 Task: Look for space in Dededo Village, Guam from 2nd September, 2023 to 10th September, 2023 for 1 adult in price range Rs.5000 to Rs.16000. Place can be private room with 1  bedroom having 1 bed and 1 bathroom. Property type can be house, flat, guest house, hotel. Booking option can be shelf check-in. Required host language is English.
Action: Mouse moved to (403, 66)
Screenshot: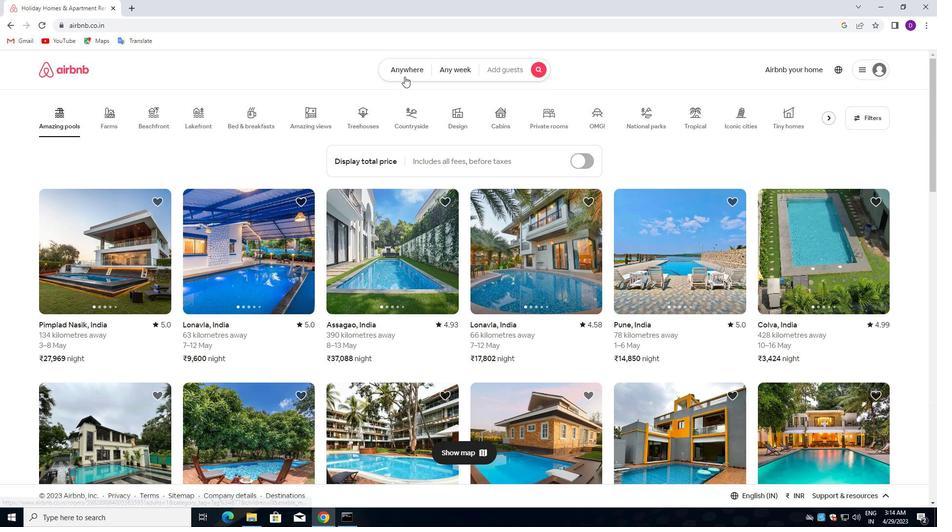 
Action: Mouse pressed left at (403, 66)
Screenshot: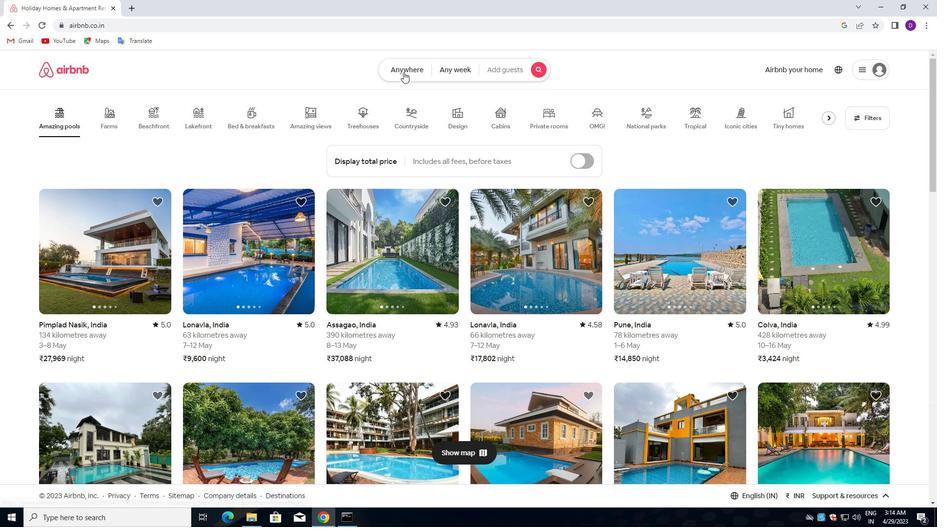 
Action: Mouse moved to (304, 113)
Screenshot: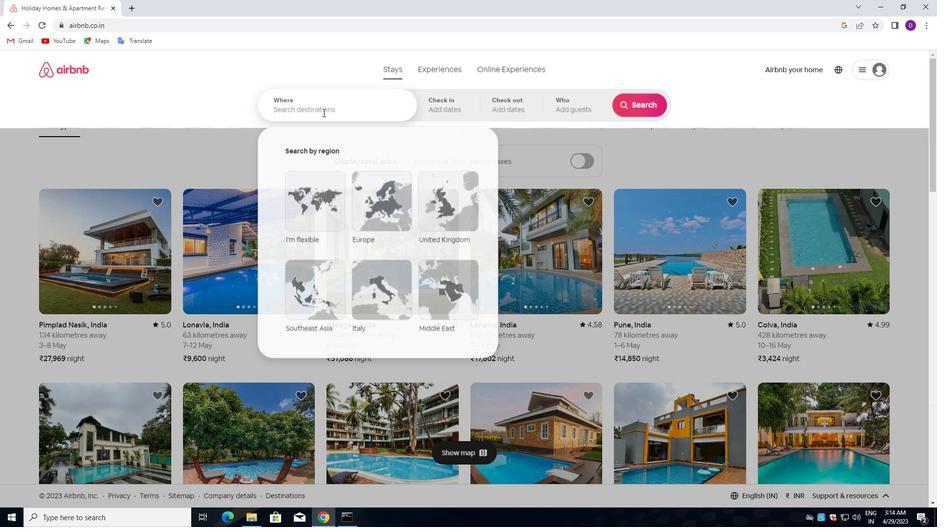 
Action: Mouse pressed left at (304, 113)
Screenshot: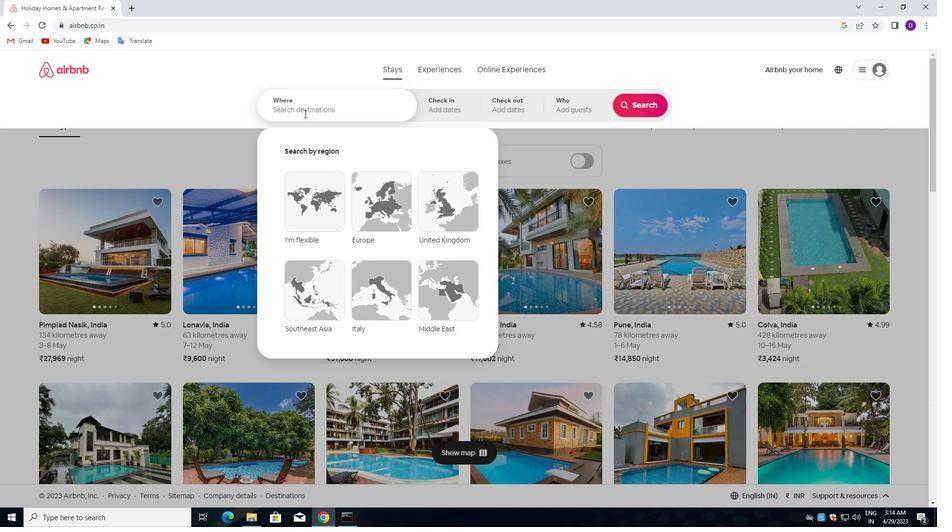 
Action: Key pressed <Key.shift><Key.shift><Key.shift>DEDEDO<Key.space><Key.shift>VILLAGW<Key.backspace>E,<Key.space><Key.shift>GUAM<Key.enter>
Screenshot: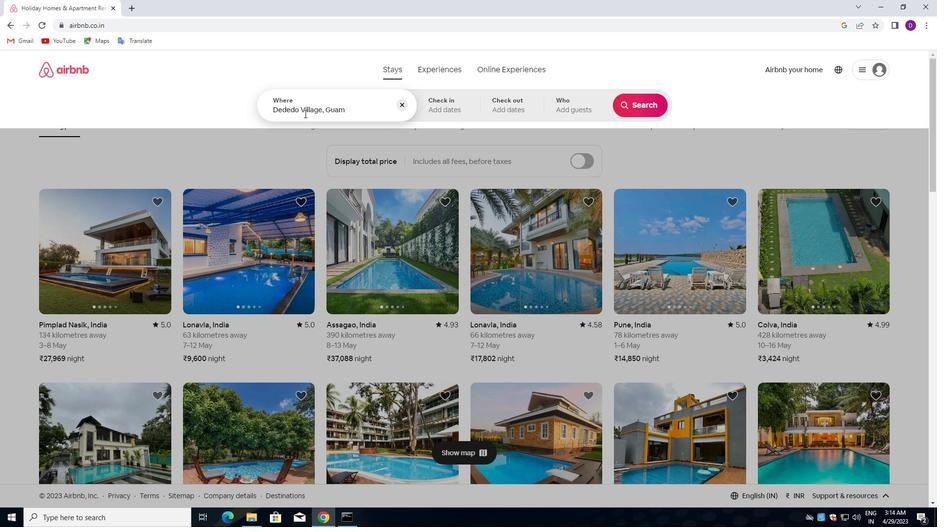 
Action: Mouse moved to (634, 181)
Screenshot: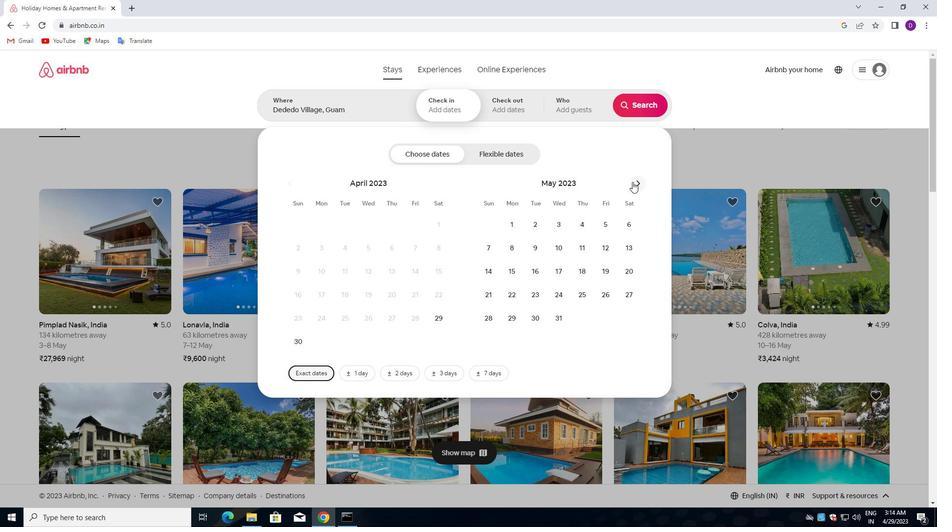 
Action: Mouse pressed left at (634, 181)
Screenshot: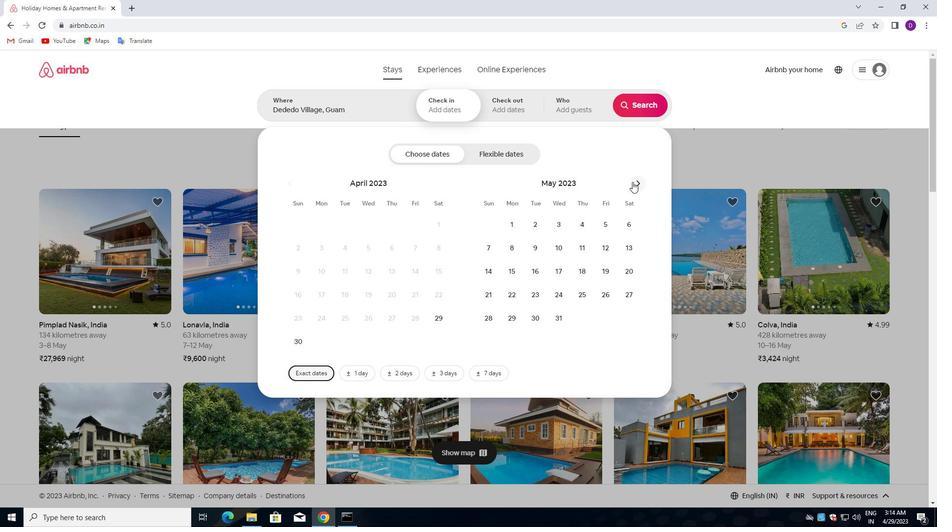 
Action: Mouse pressed left at (634, 181)
Screenshot: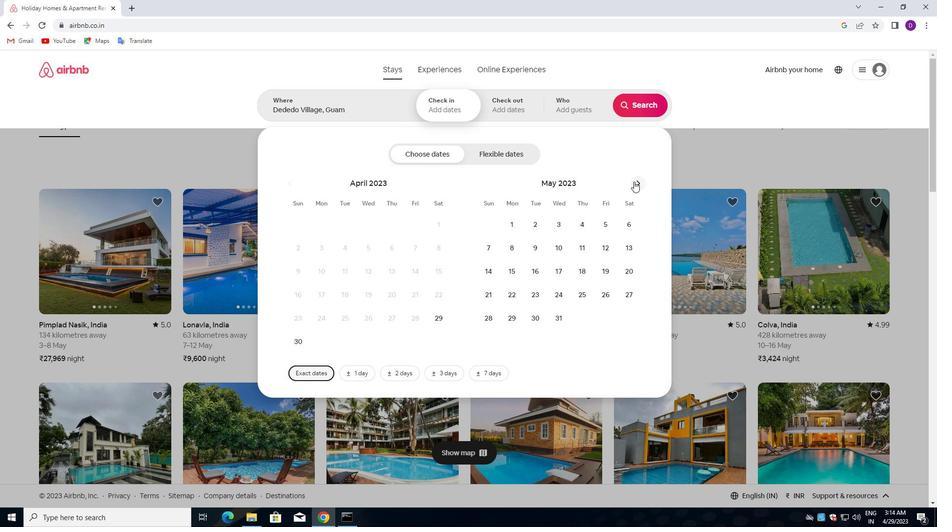 
Action: Mouse pressed left at (634, 181)
Screenshot: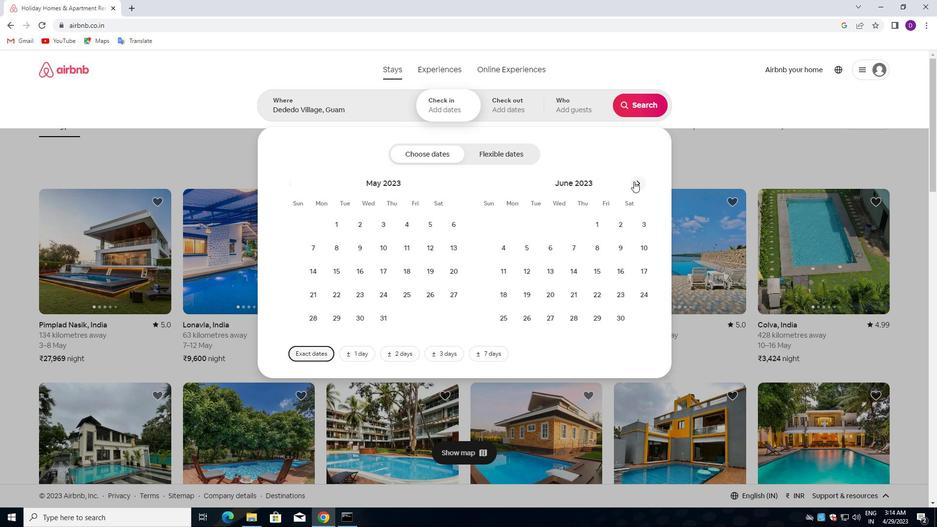 
Action: Mouse pressed left at (634, 181)
Screenshot: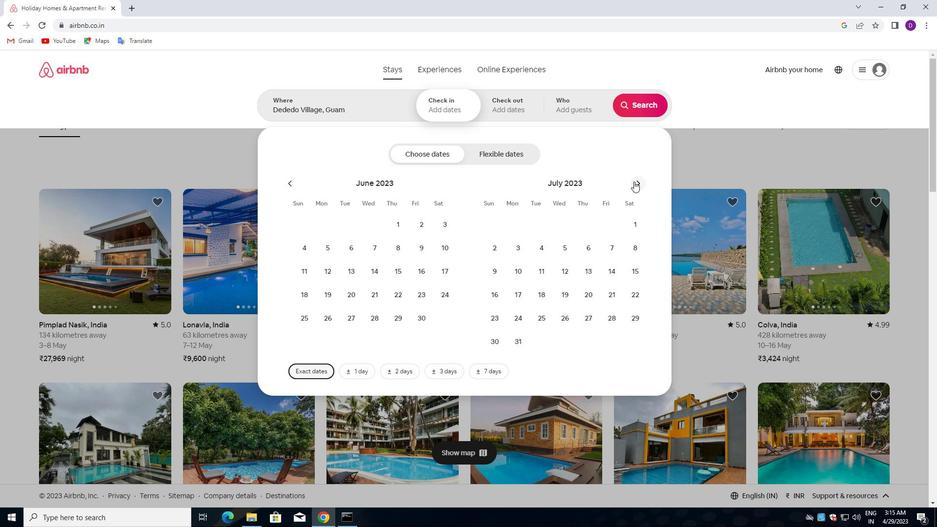 
Action: Mouse pressed left at (634, 181)
Screenshot: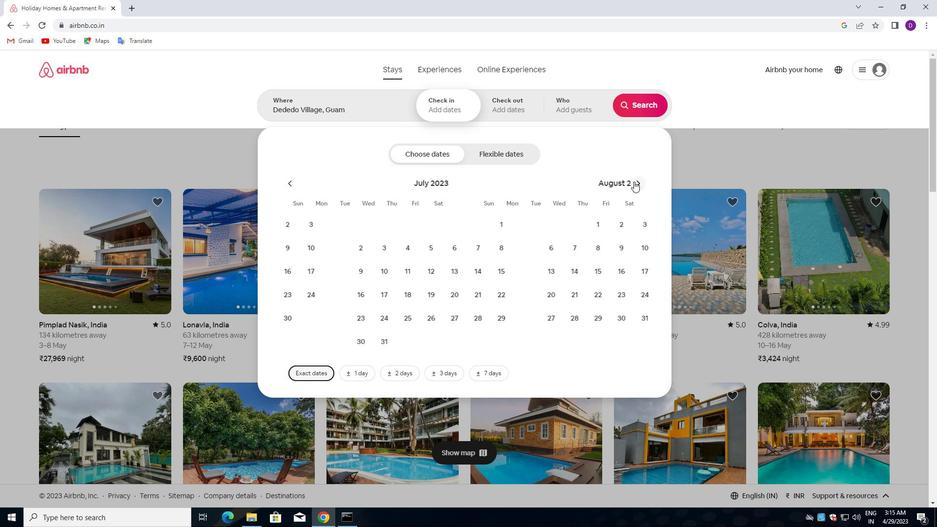 
Action: Mouse moved to (629, 219)
Screenshot: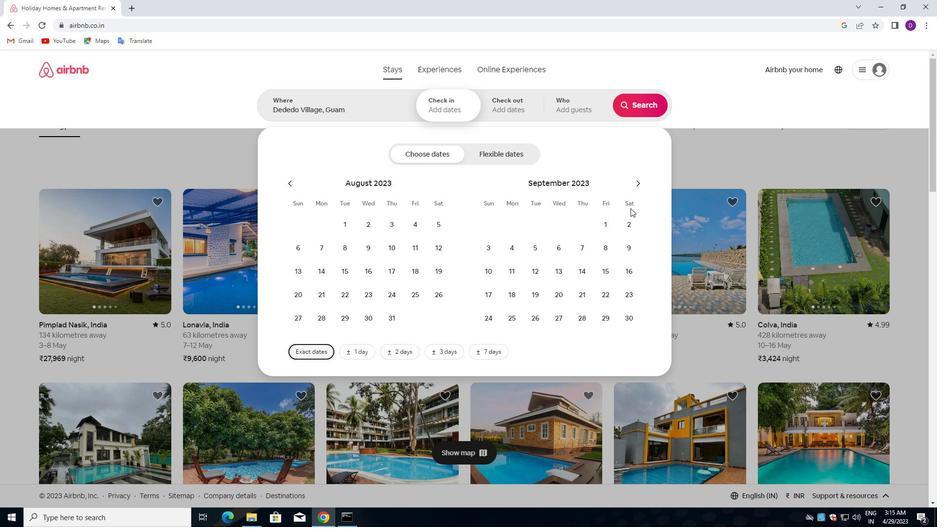 
Action: Mouse pressed left at (629, 219)
Screenshot: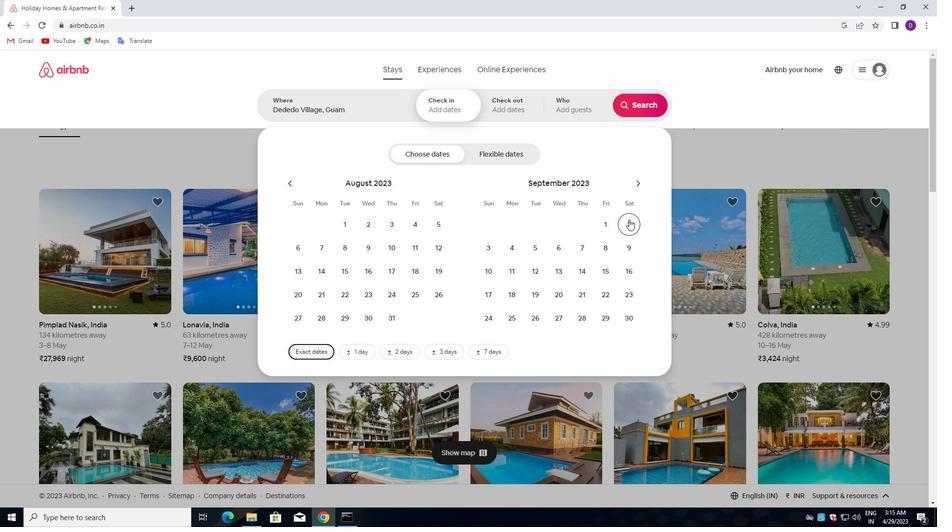 
Action: Mouse moved to (493, 273)
Screenshot: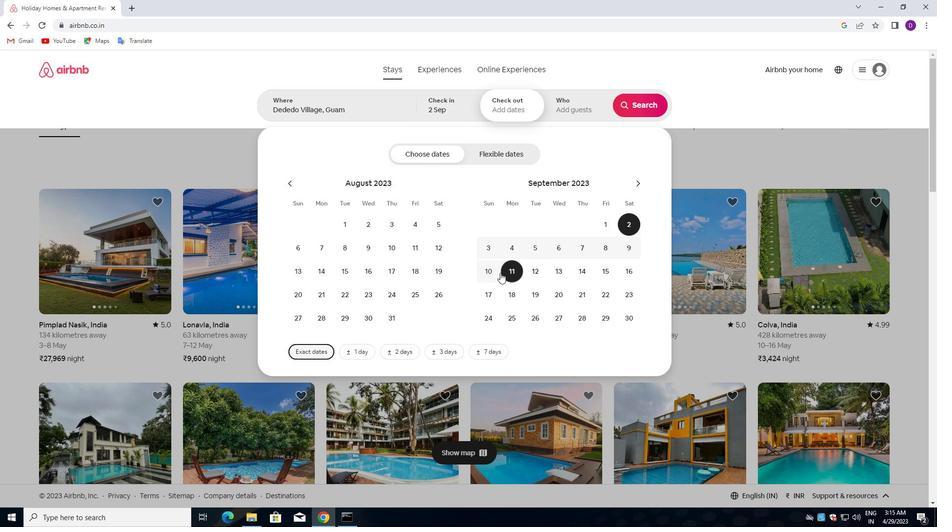 
Action: Mouse pressed left at (493, 273)
Screenshot: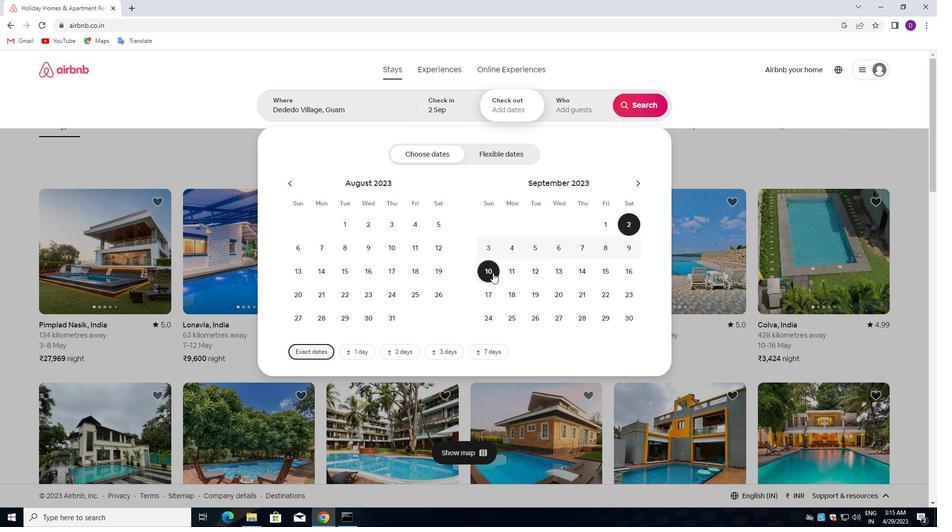 
Action: Mouse moved to (568, 108)
Screenshot: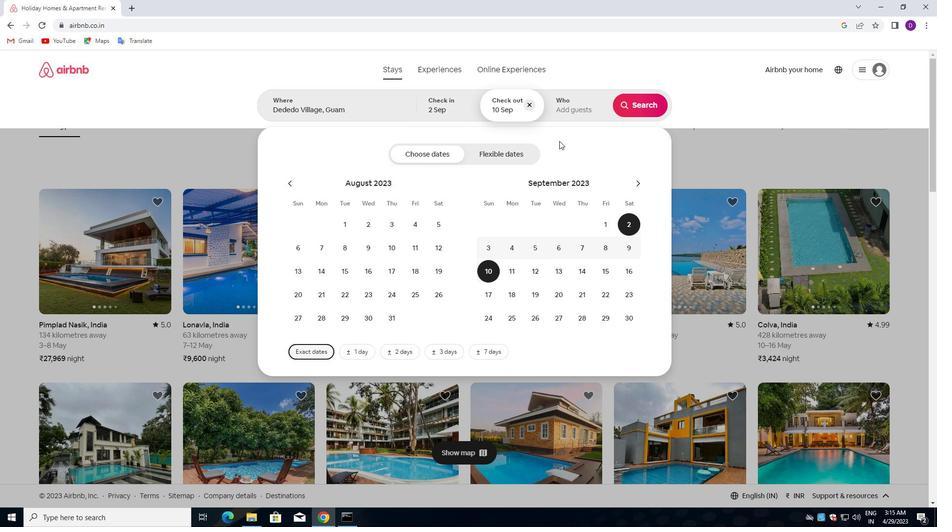
Action: Mouse pressed left at (568, 108)
Screenshot: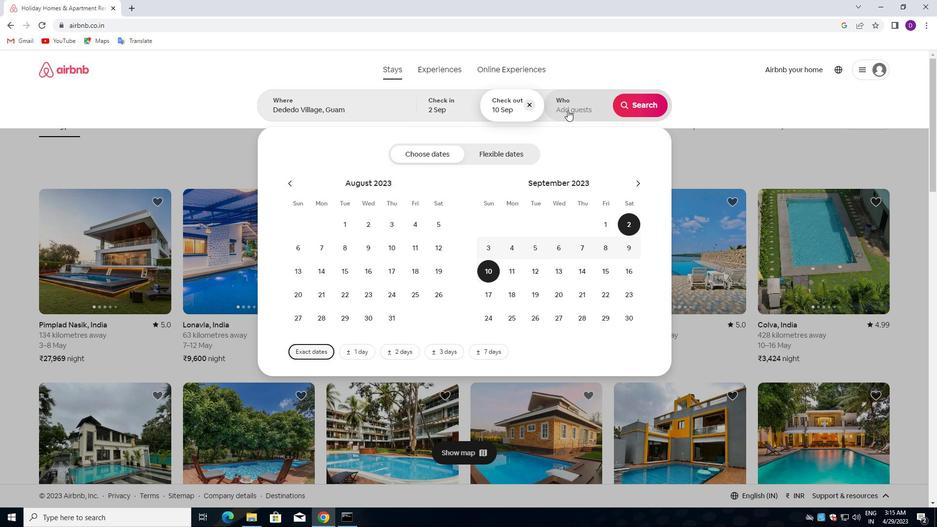 
Action: Mouse moved to (649, 158)
Screenshot: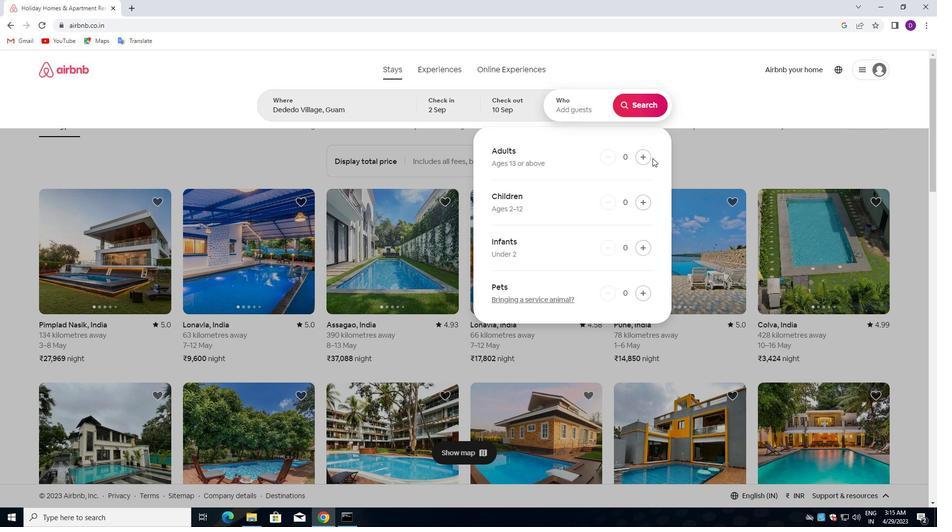 
Action: Mouse pressed left at (649, 158)
Screenshot: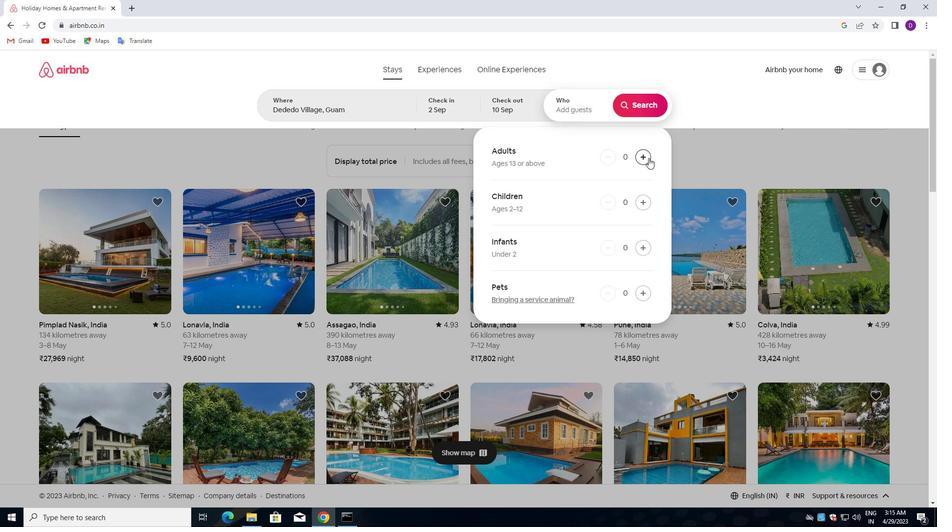 
Action: Mouse moved to (638, 108)
Screenshot: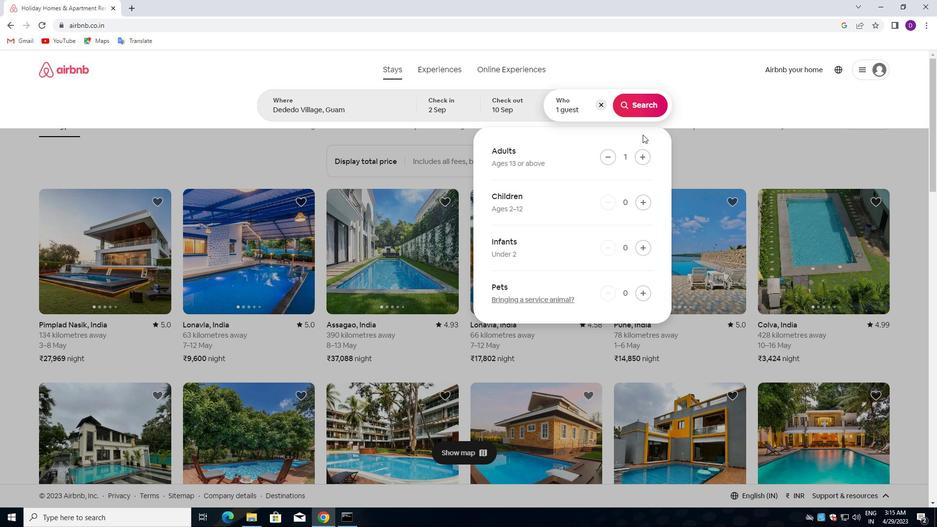 
Action: Mouse pressed left at (638, 108)
Screenshot: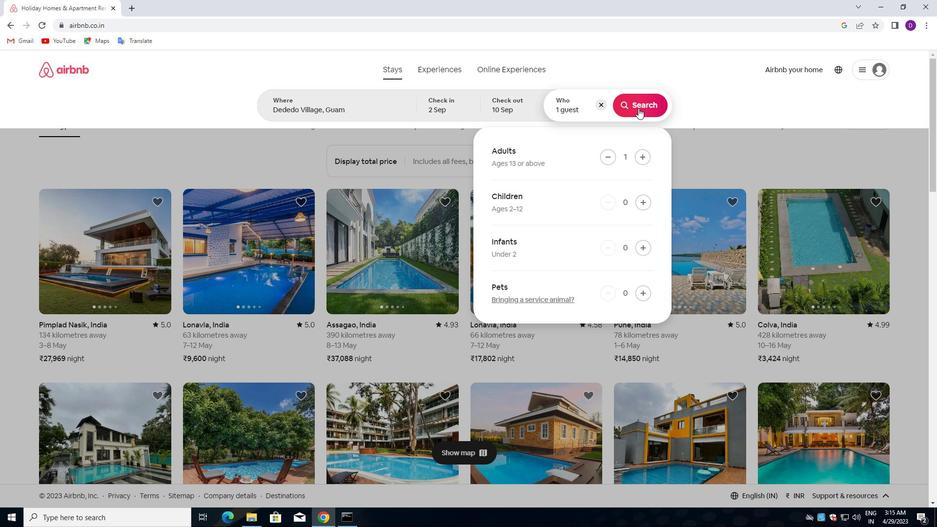 
Action: Mouse moved to (881, 106)
Screenshot: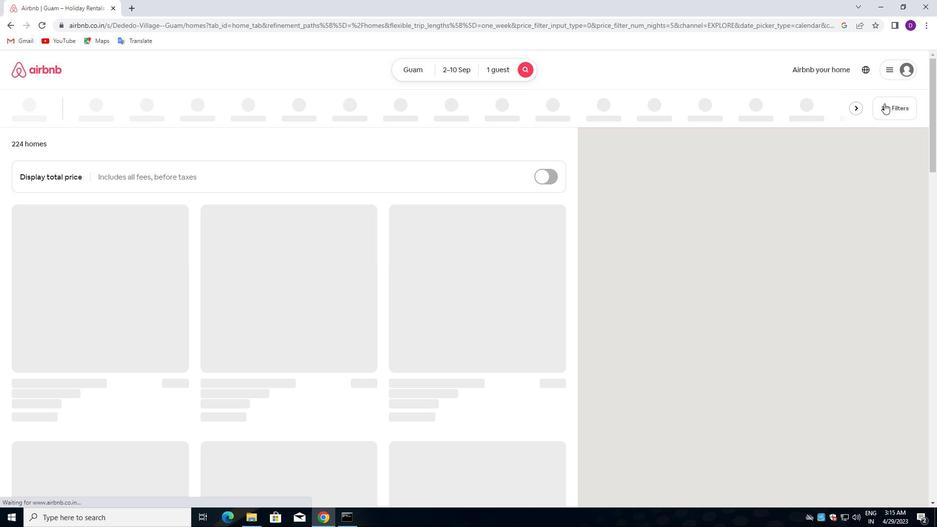 
Action: Mouse pressed left at (881, 106)
Screenshot: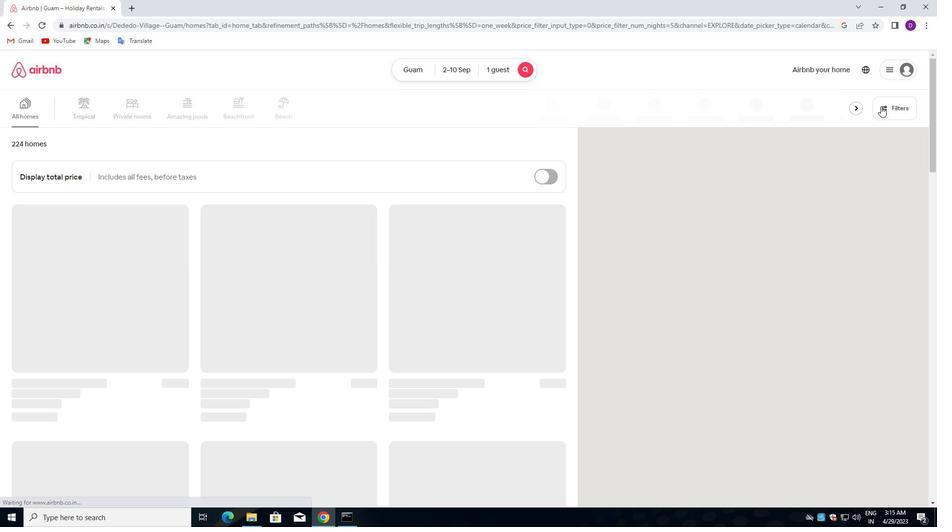 
Action: Mouse moved to (338, 233)
Screenshot: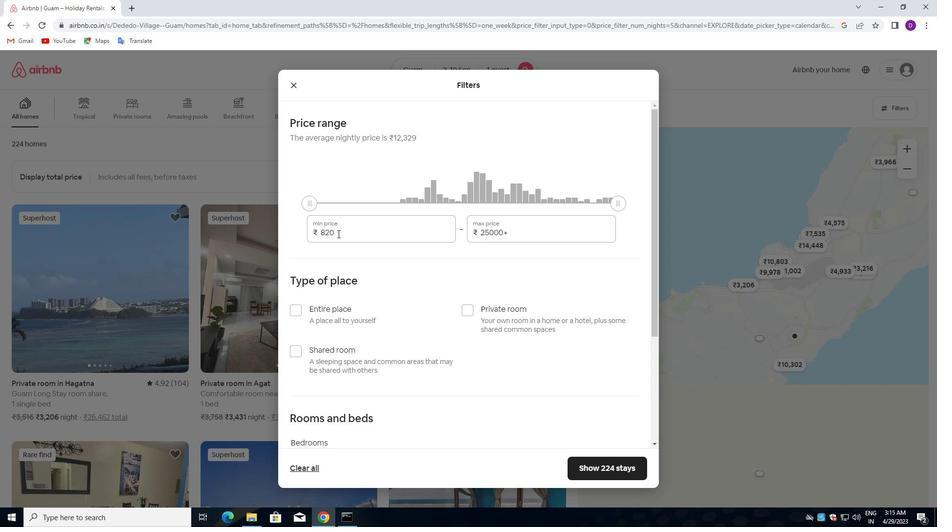 
Action: Mouse pressed left at (338, 233)
Screenshot: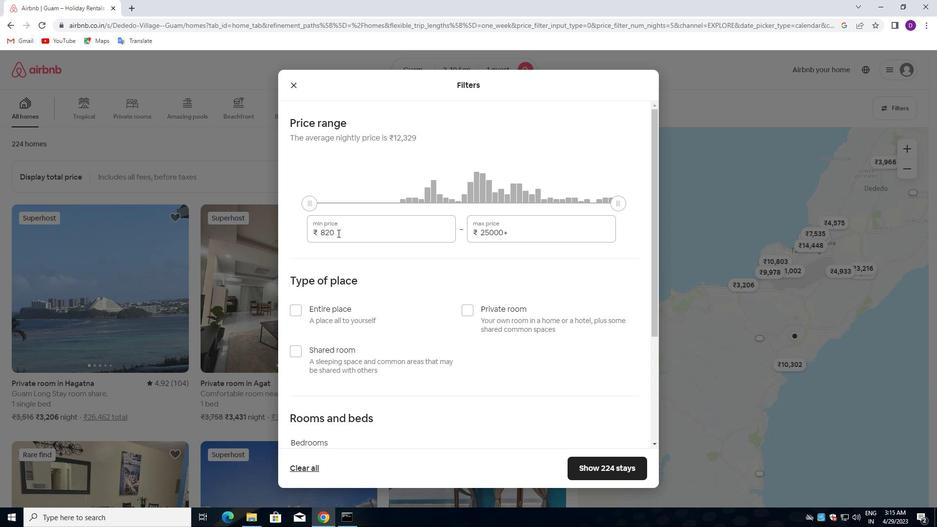 
Action: Mouse pressed left at (338, 233)
Screenshot: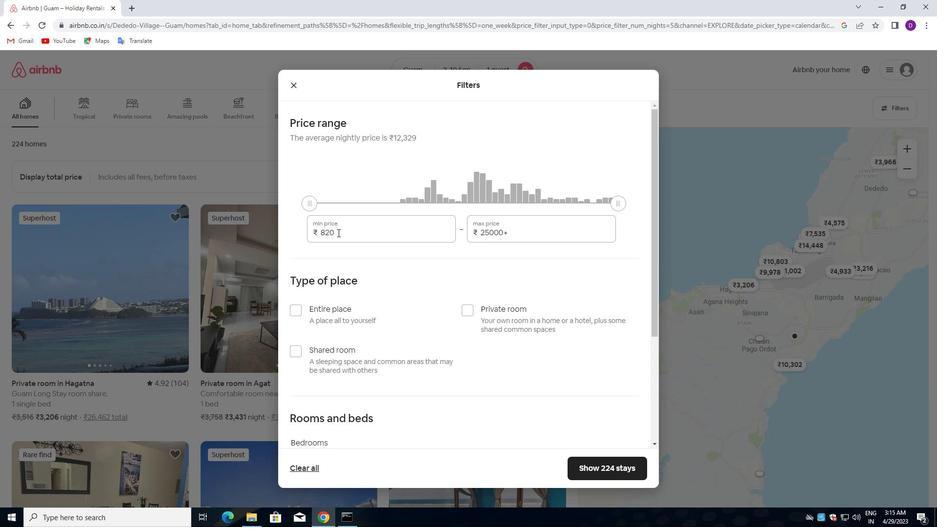 
Action: Key pressed 5000<Key.tab>16000
Screenshot: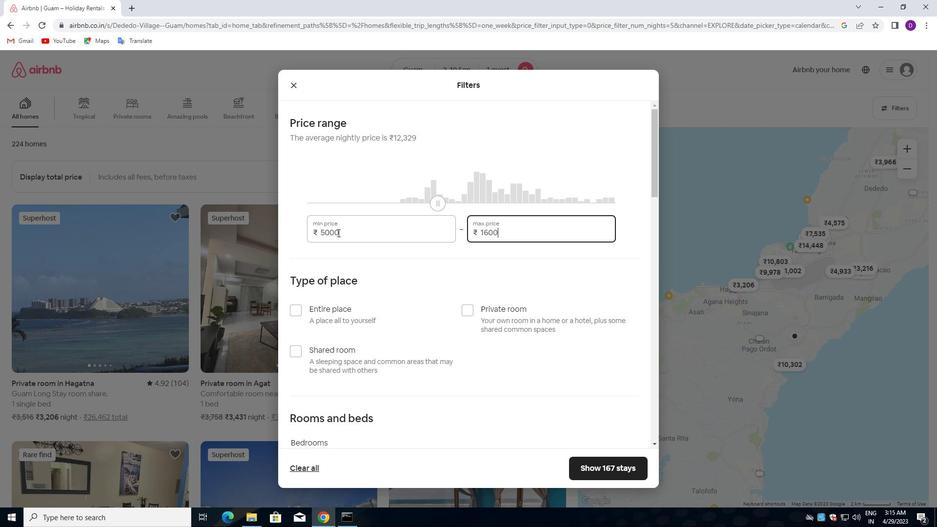 
Action: Mouse moved to (418, 278)
Screenshot: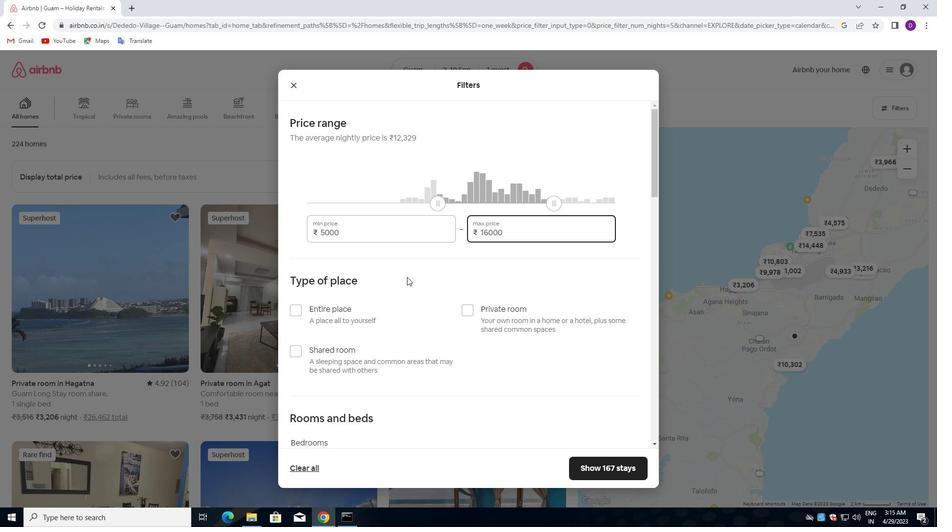 
Action: Mouse scrolled (418, 278) with delta (0, 0)
Screenshot: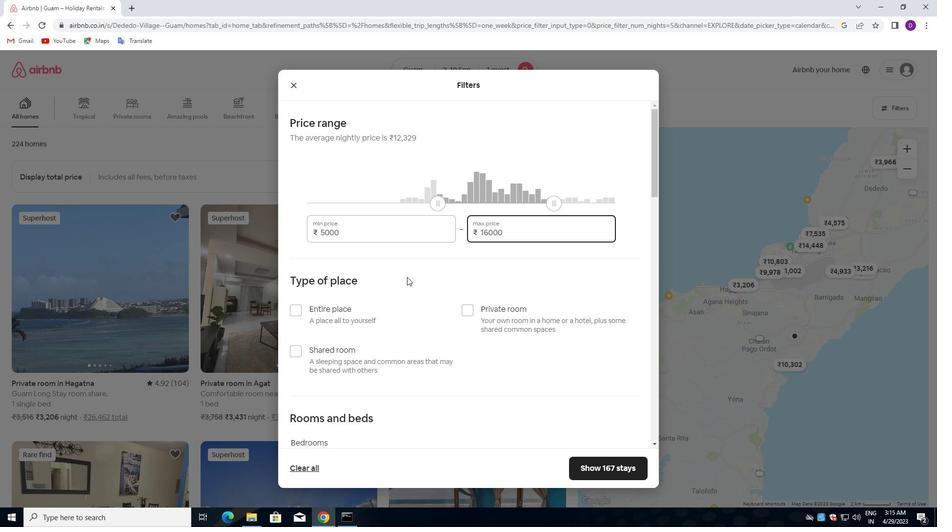 
Action: Mouse moved to (467, 268)
Screenshot: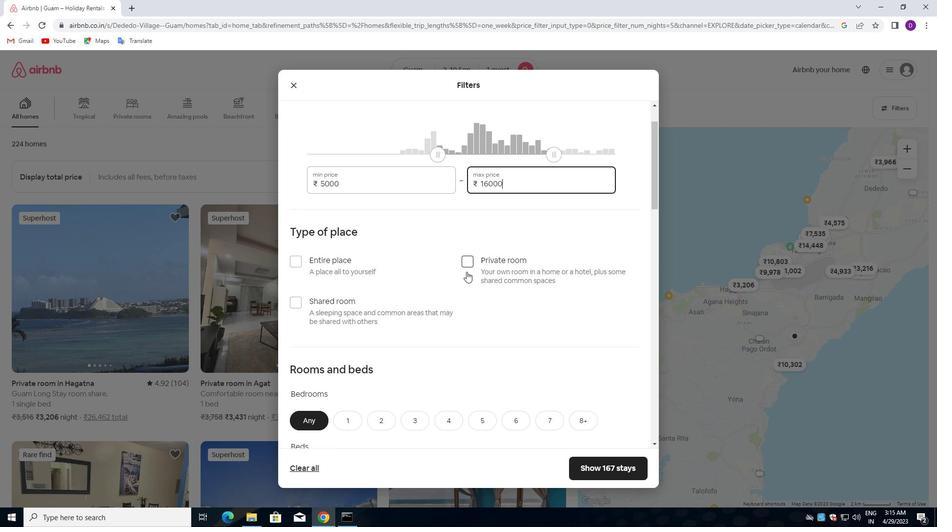
Action: Mouse pressed left at (467, 268)
Screenshot: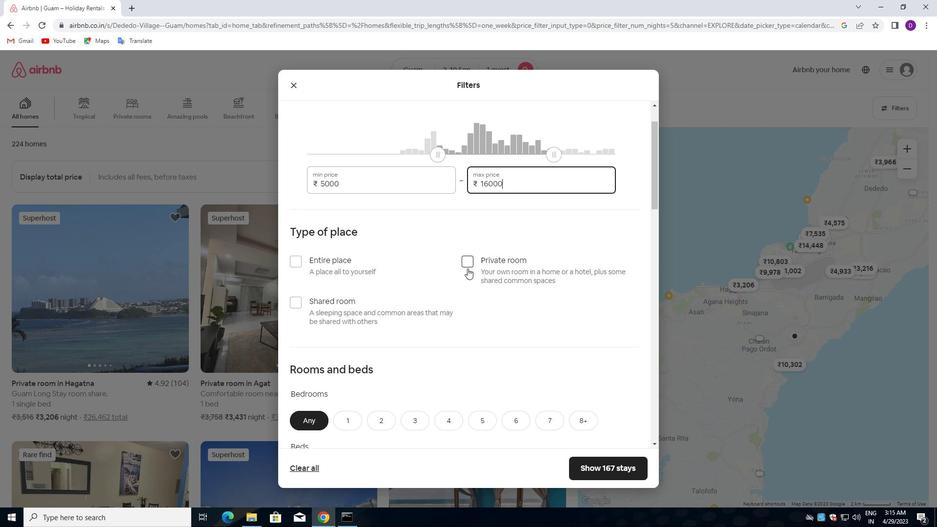 
Action: Mouse moved to (468, 270)
Screenshot: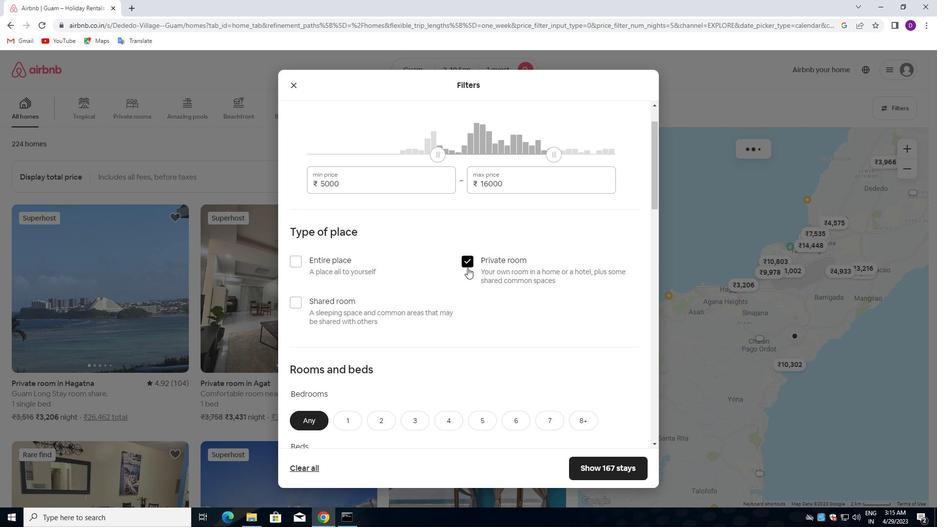 
Action: Mouse scrolled (468, 270) with delta (0, 0)
Screenshot: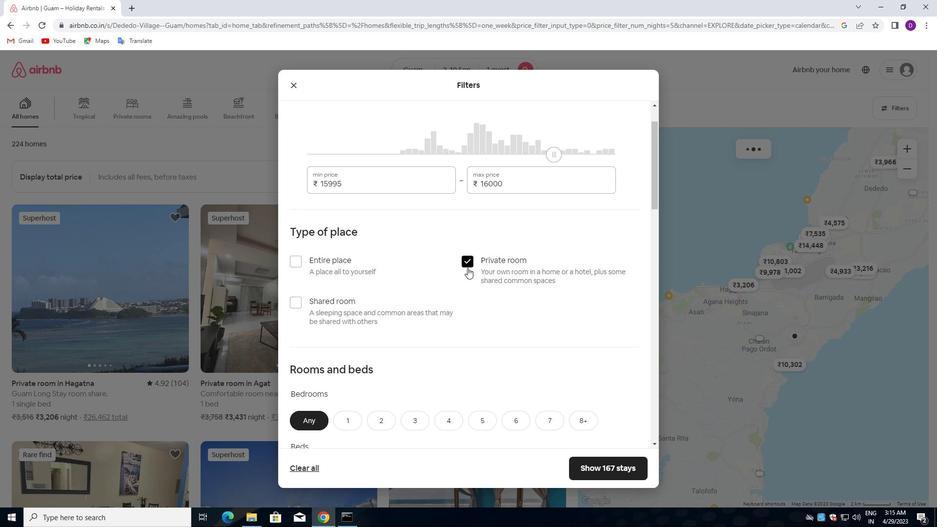 
Action: Mouse moved to (468, 274)
Screenshot: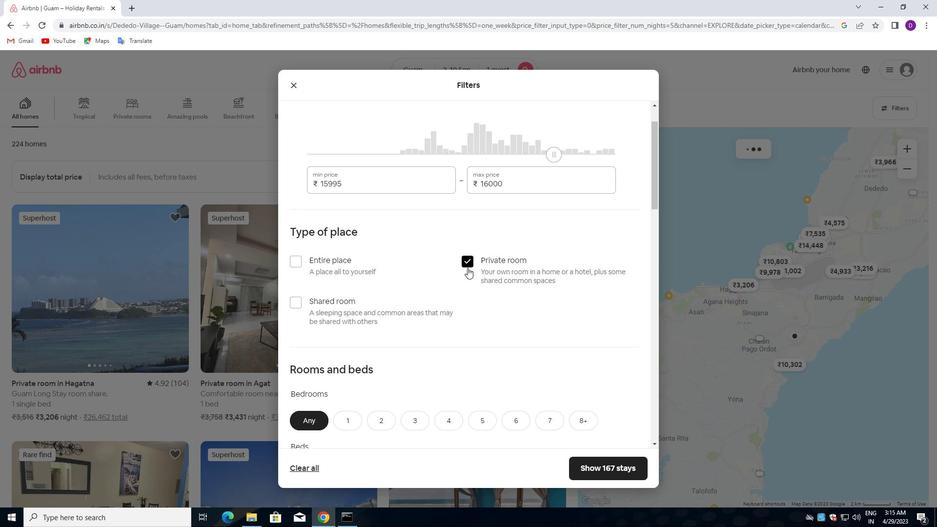 
Action: Mouse scrolled (468, 273) with delta (0, 0)
Screenshot: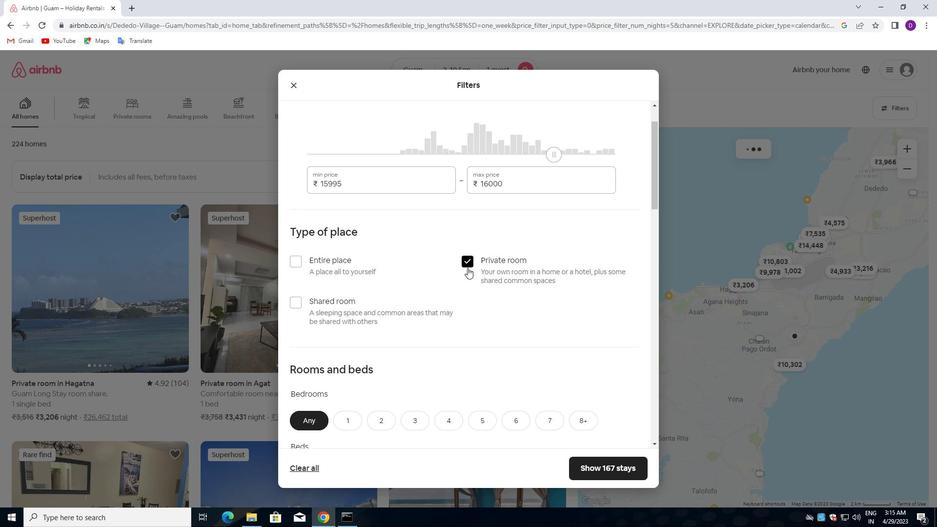 
Action: Mouse moved to (468, 276)
Screenshot: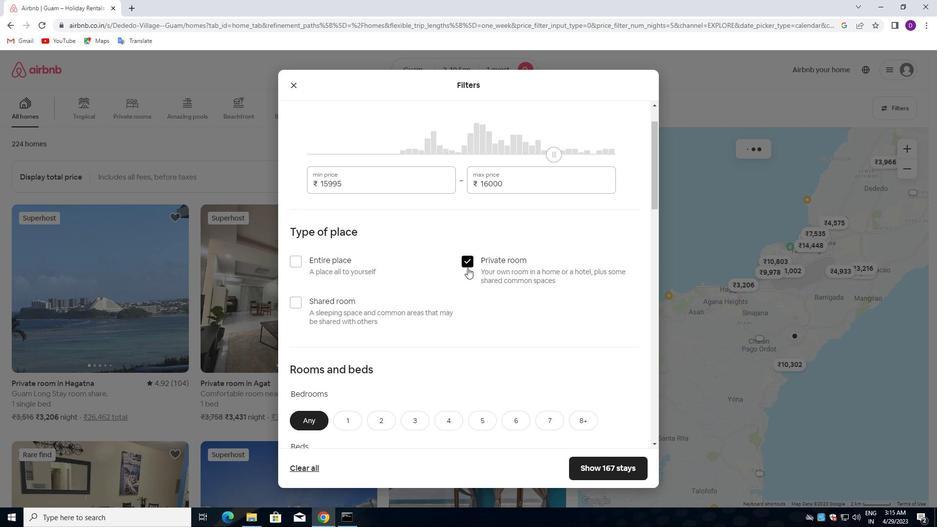 
Action: Mouse scrolled (468, 276) with delta (0, 0)
Screenshot: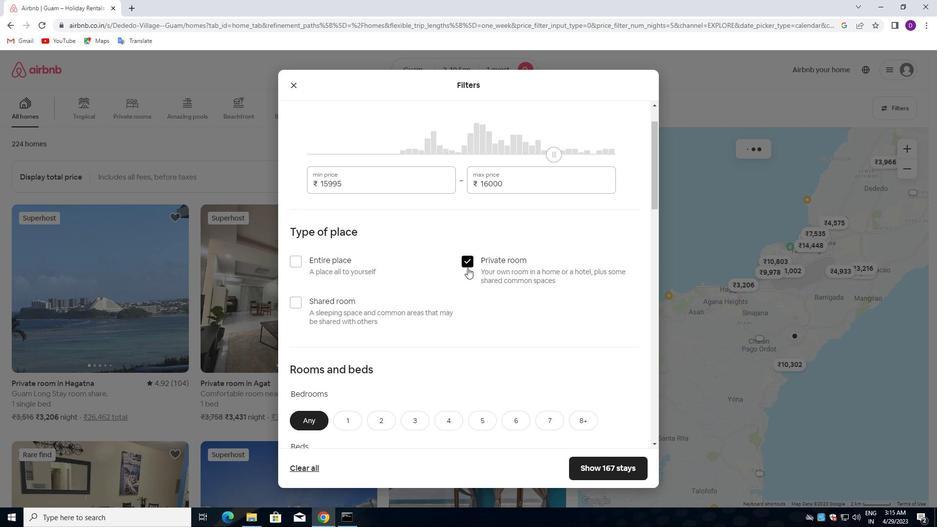 
Action: Mouse moved to (468, 276)
Screenshot: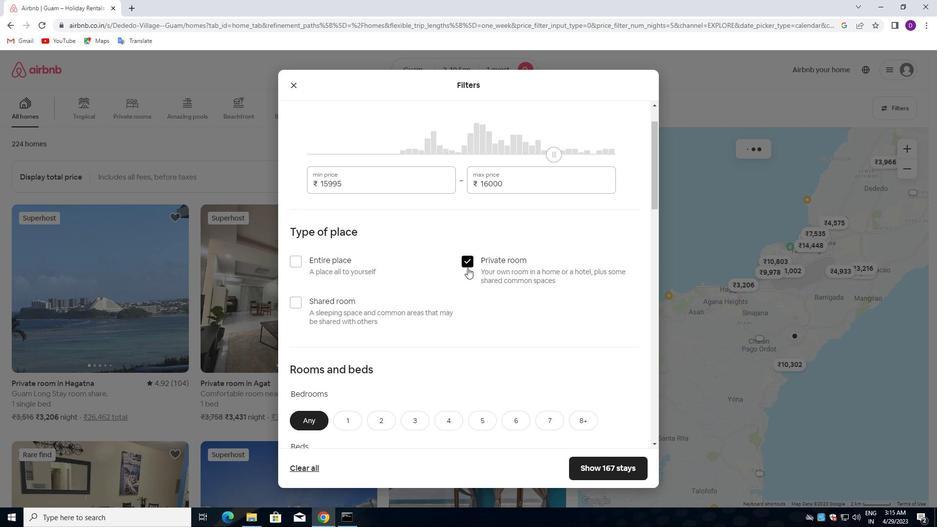 
Action: Mouse scrolled (468, 276) with delta (0, 0)
Screenshot: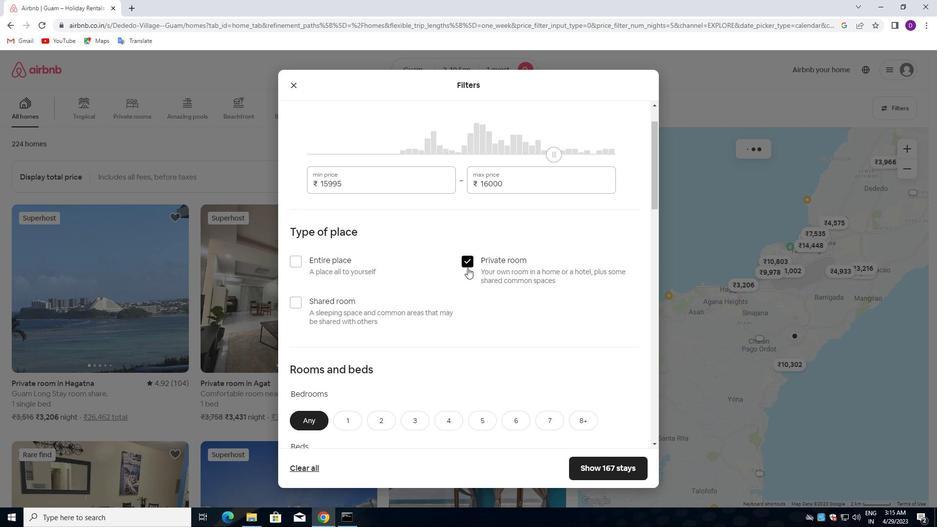 
Action: Mouse moved to (348, 226)
Screenshot: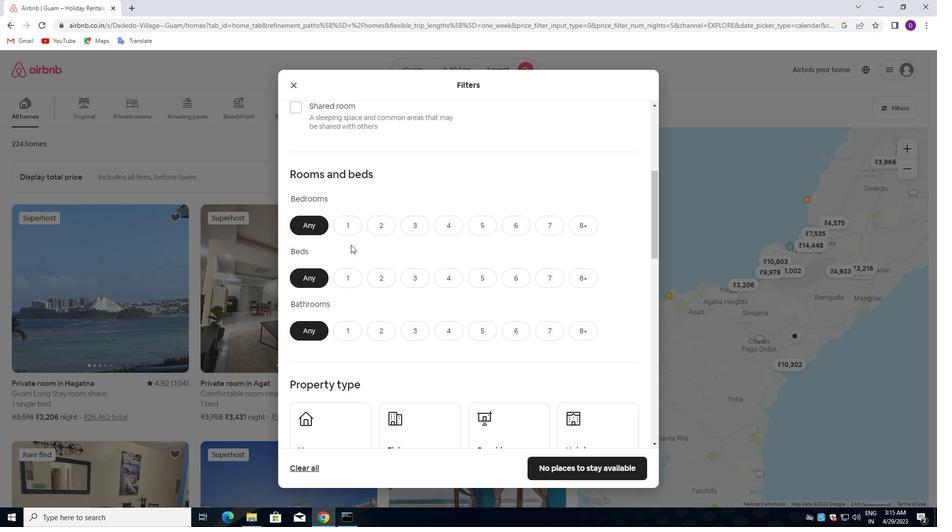 
Action: Mouse pressed left at (348, 226)
Screenshot: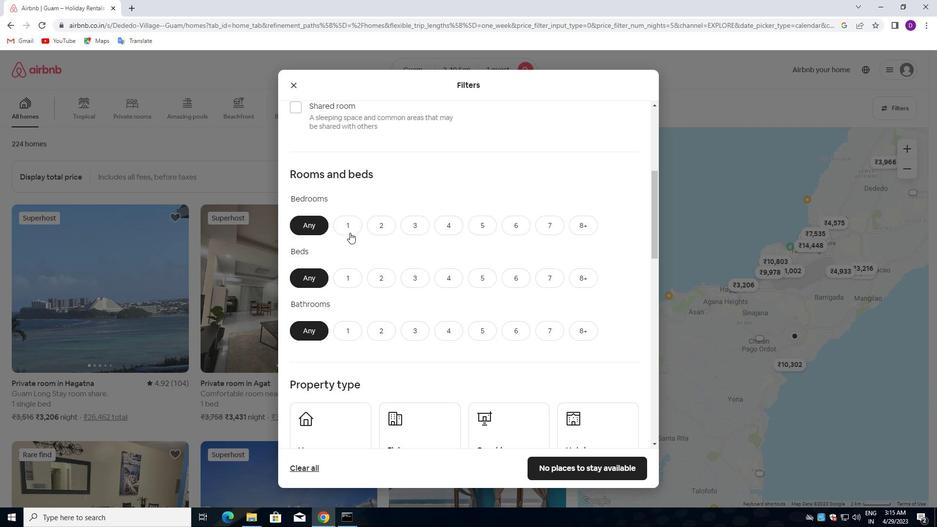
Action: Mouse moved to (350, 273)
Screenshot: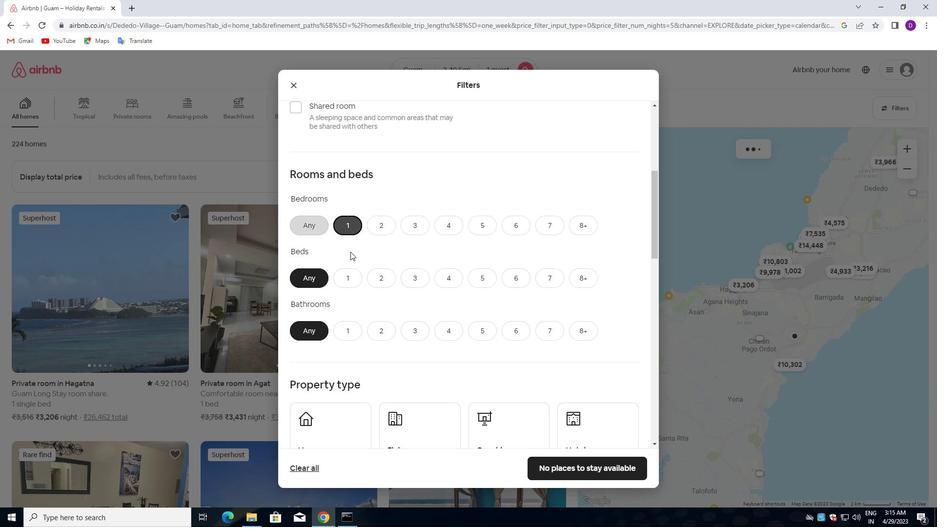 
Action: Mouse pressed left at (350, 273)
Screenshot: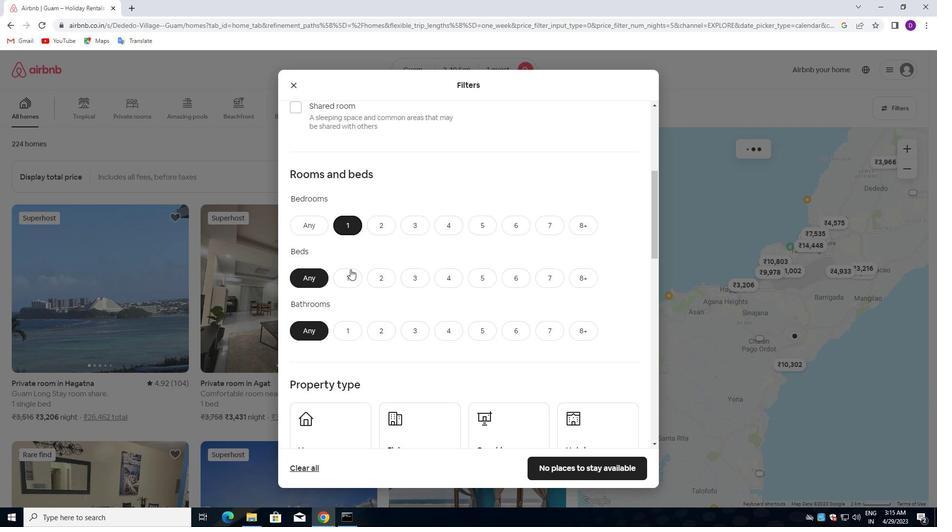 
Action: Mouse moved to (346, 334)
Screenshot: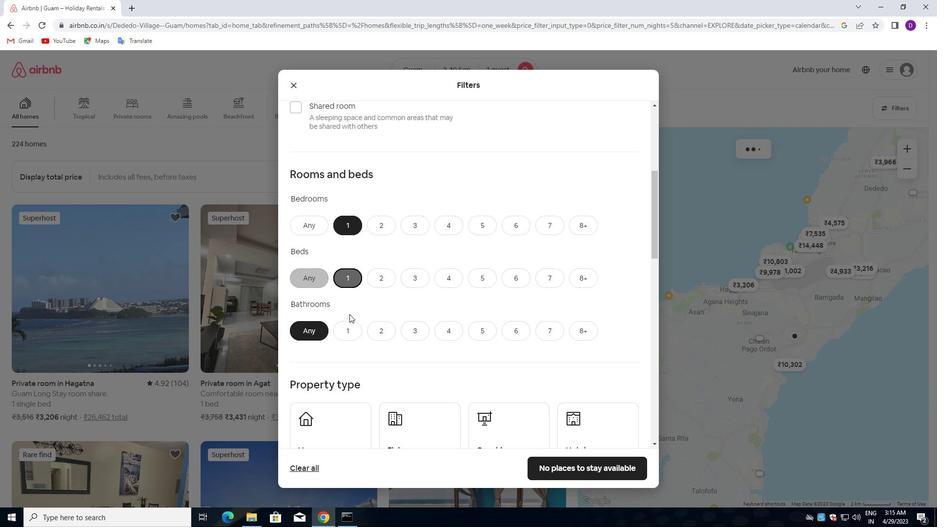 
Action: Mouse pressed left at (346, 334)
Screenshot: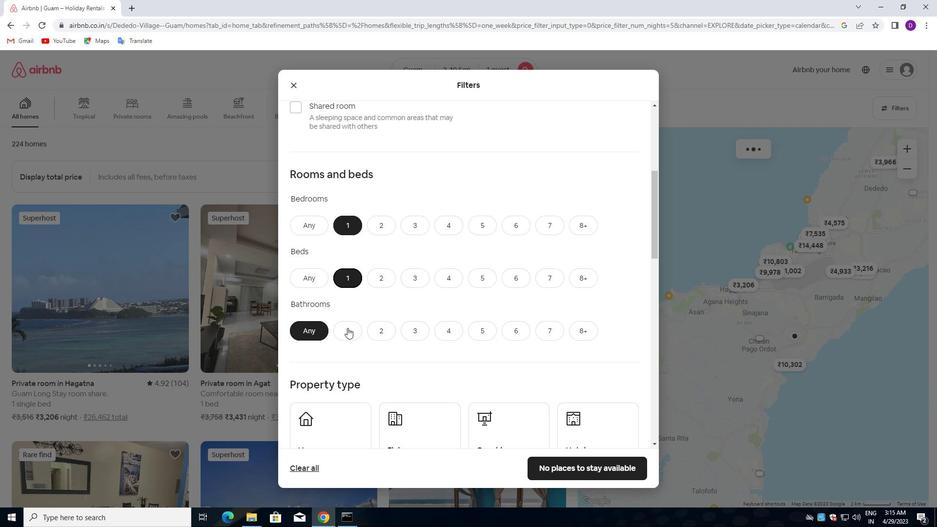 
Action: Mouse moved to (365, 286)
Screenshot: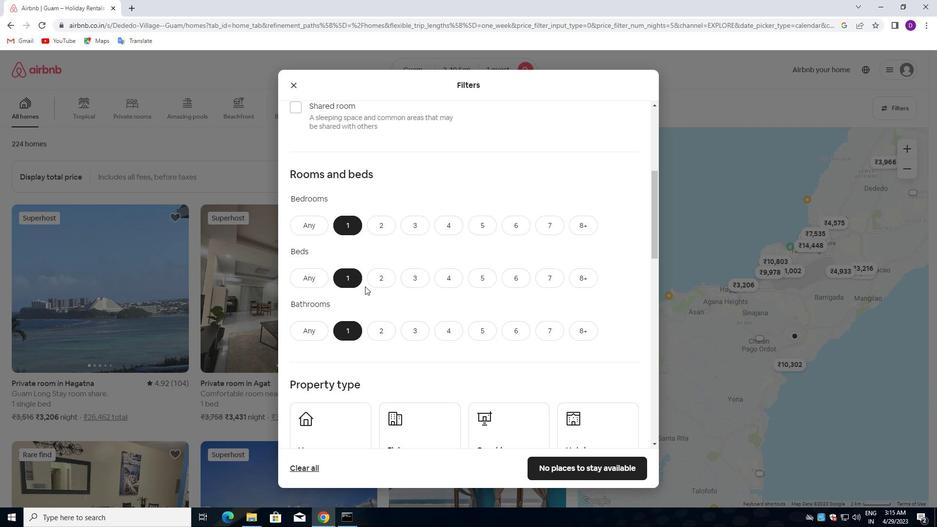 
Action: Mouse scrolled (365, 285) with delta (0, 0)
Screenshot: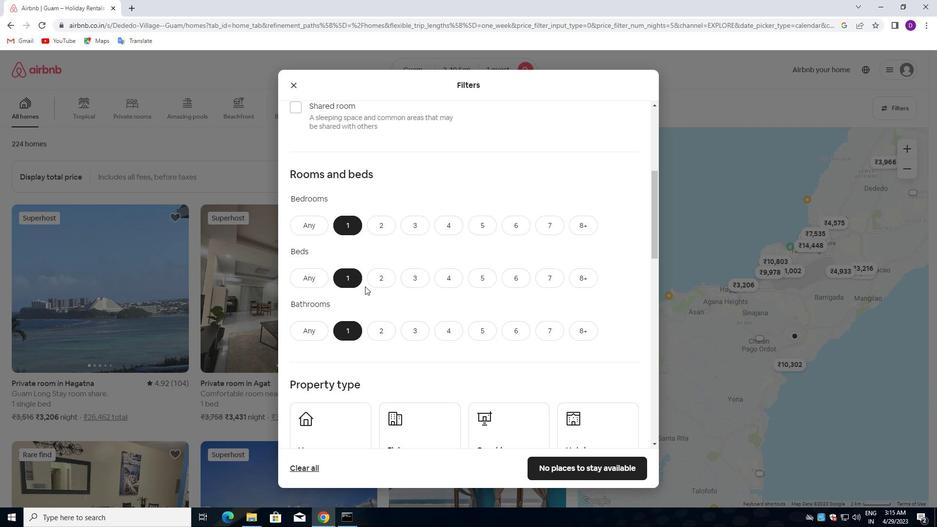 
Action: Mouse moved to (365, 286)
Screenshot: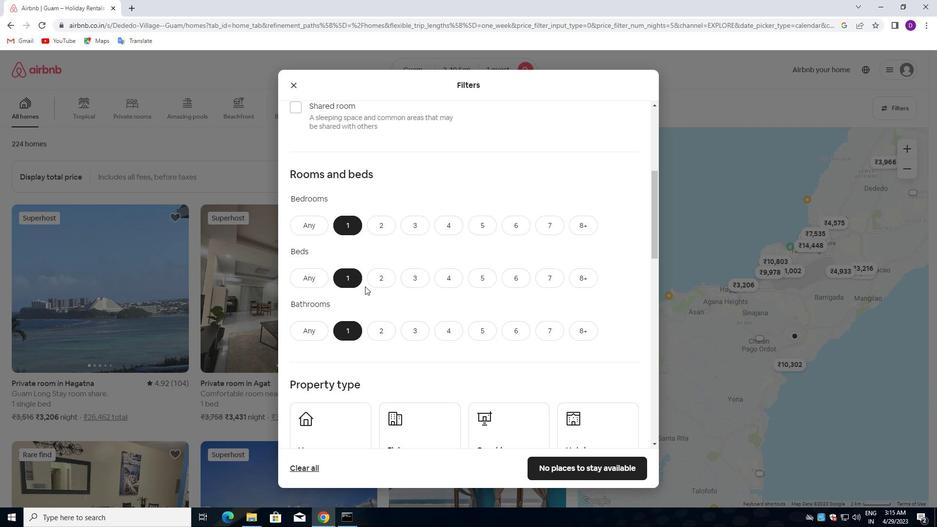 
Action: Mouse scrolled (365, 285) with delta (0, 0)
Screenshot: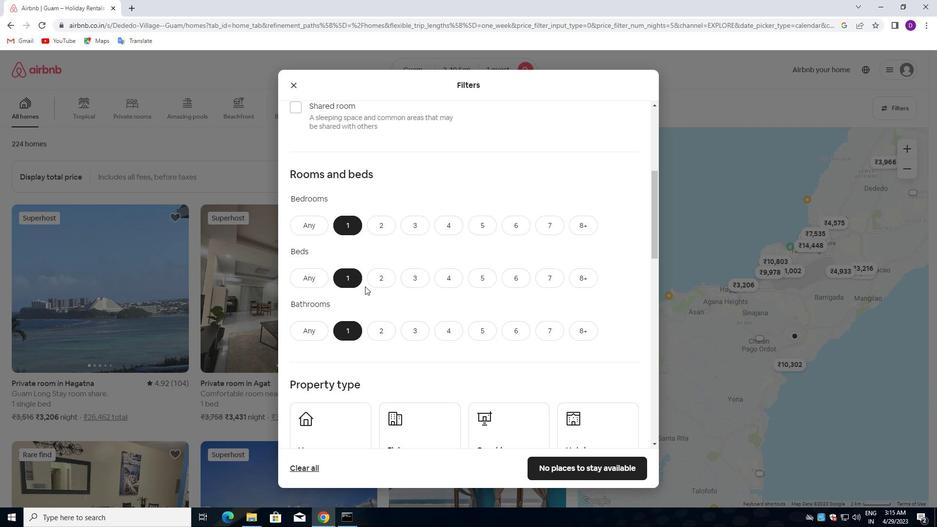 
Action: Mouse moved to (364, 286)
Screenshot: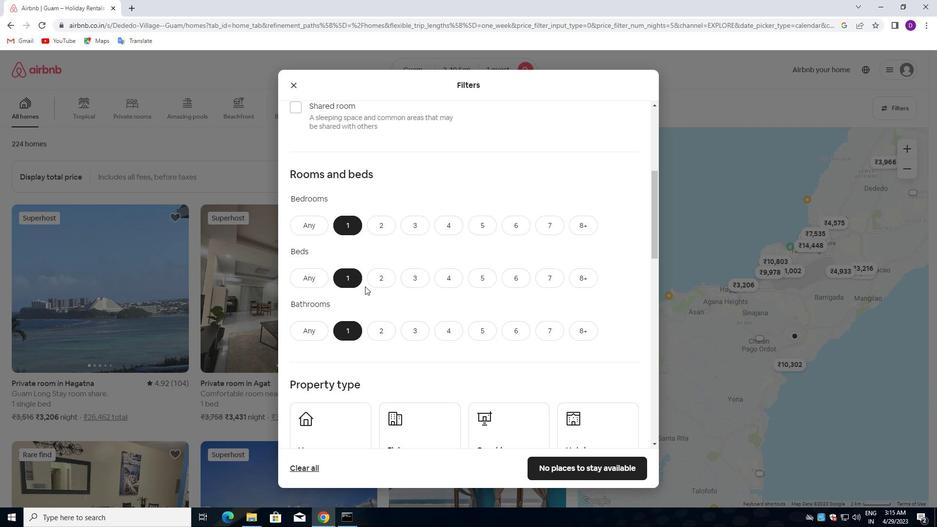 
Action: Mouse scrolled (364, 286) with delta (0, 0)
Screenshot: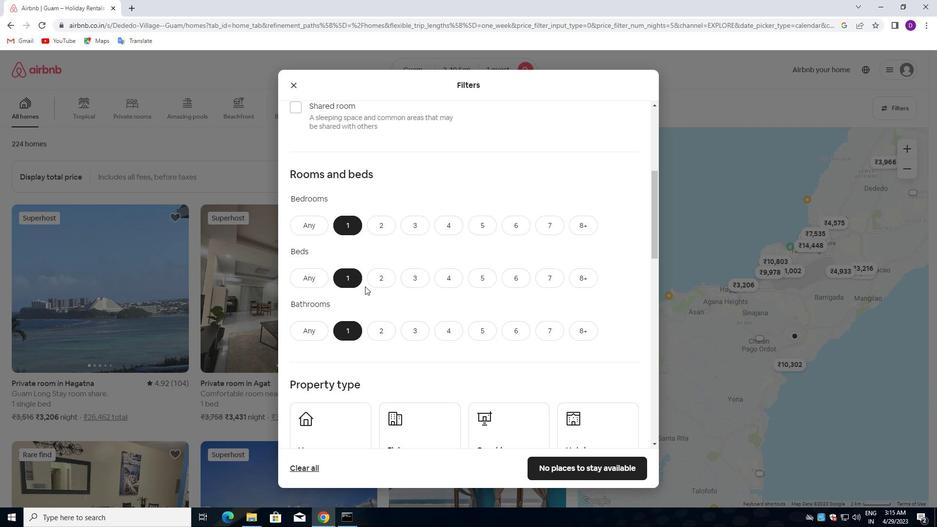 
Action: Mouse moved to (331, 281)
Screenshot: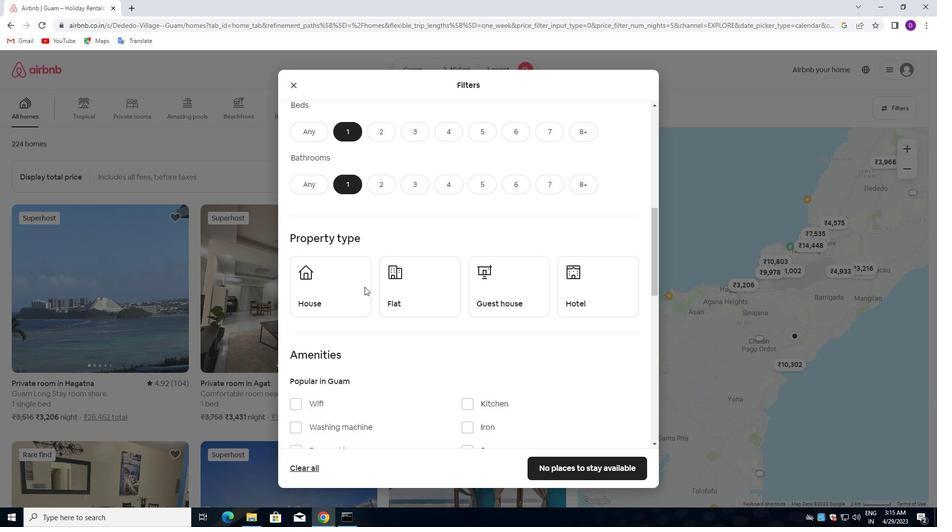 
Action: Mouse pressed left at (331, 281)
Screenshot: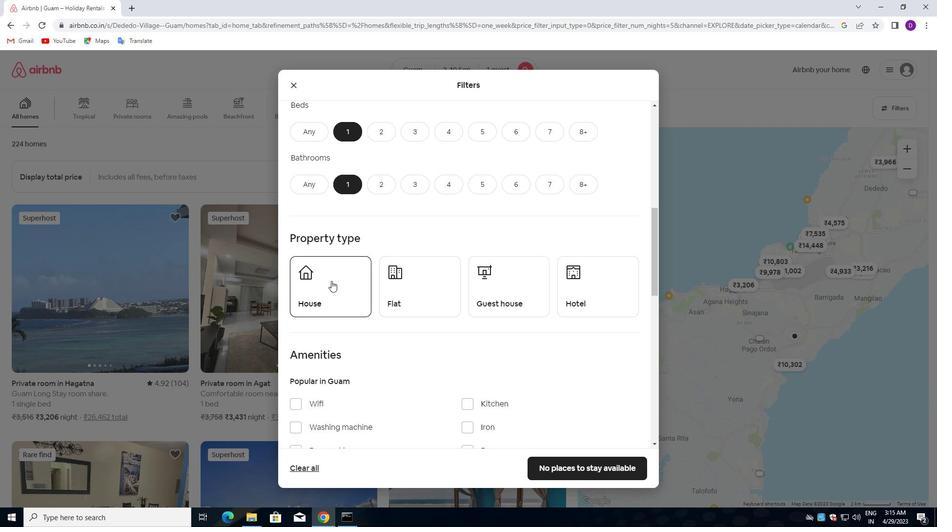 
Action: Mouse moved to (405, 297)
Screenshot: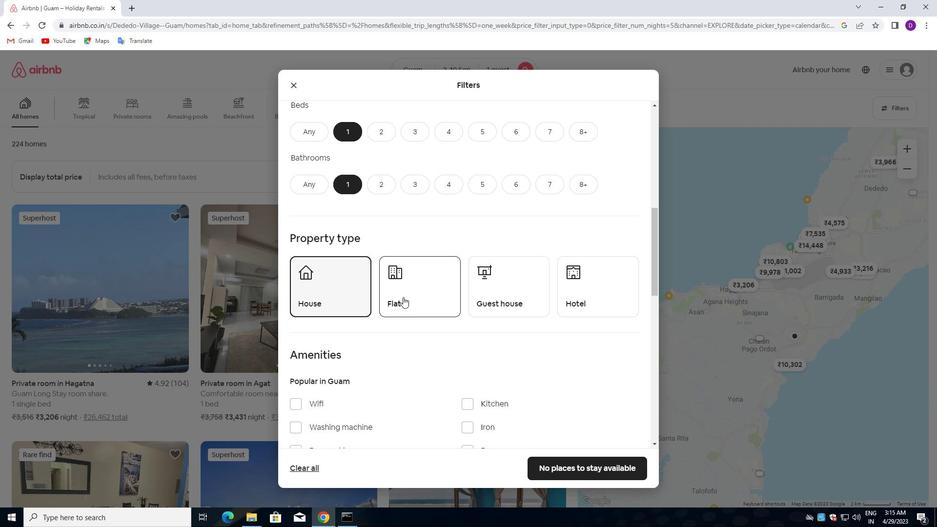 
Action: Mouse pressed left at (405, 297)
Screenshot: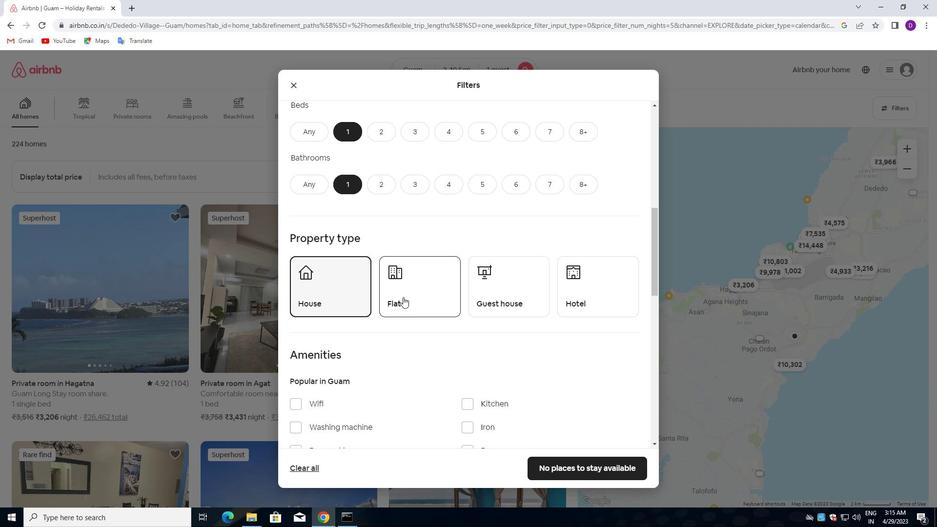
Action: Mouse moved to (485, 288)
Screenshot: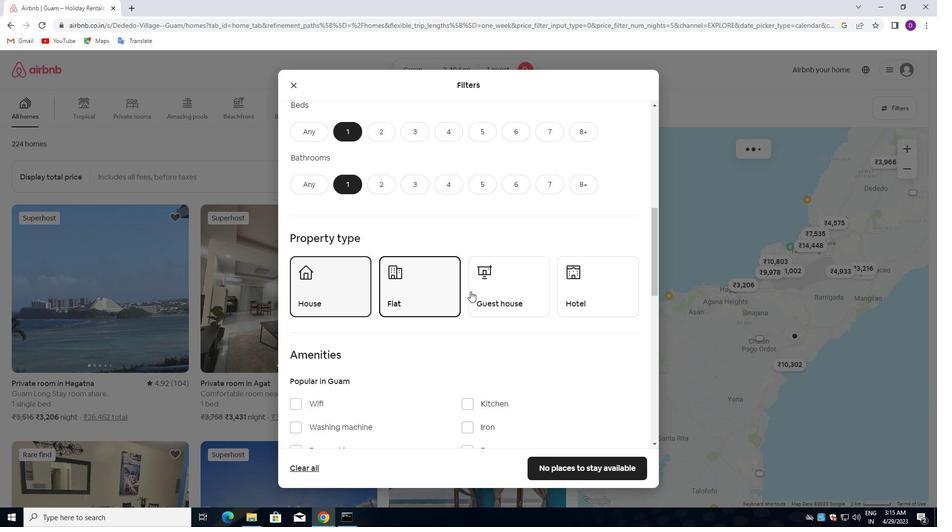 
Action: Mouse pressed left at (485, 288)
Screenshot: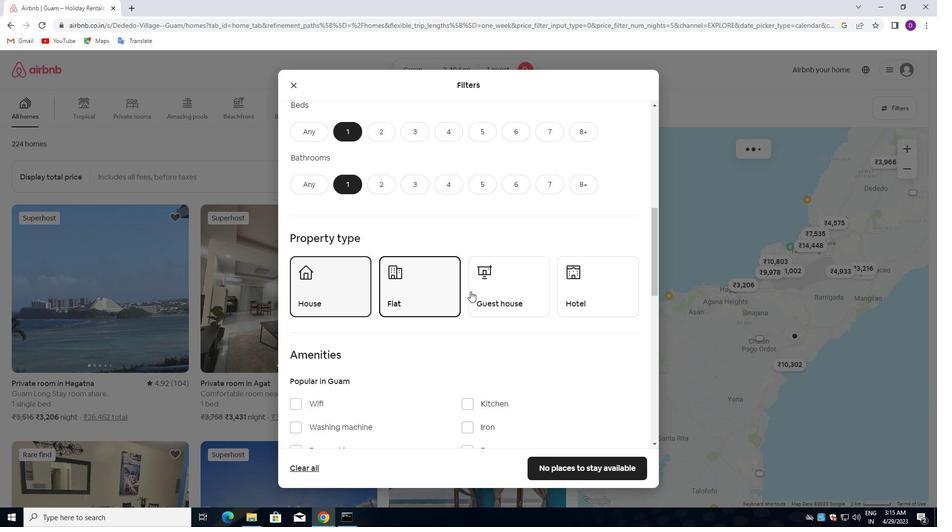 
Action: Mouse moved to (590, 288)
Screenshot: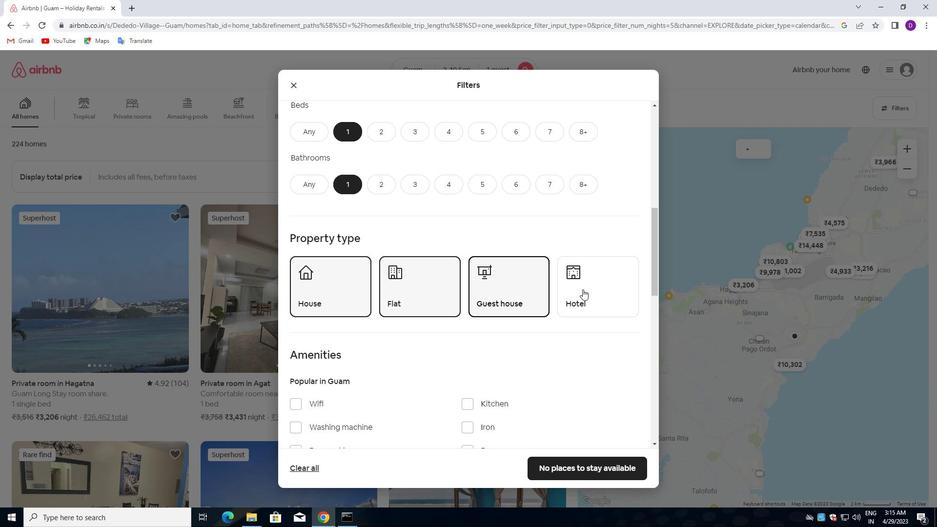 
Action: Mouse pressed left at (590, 288)
Screenshot: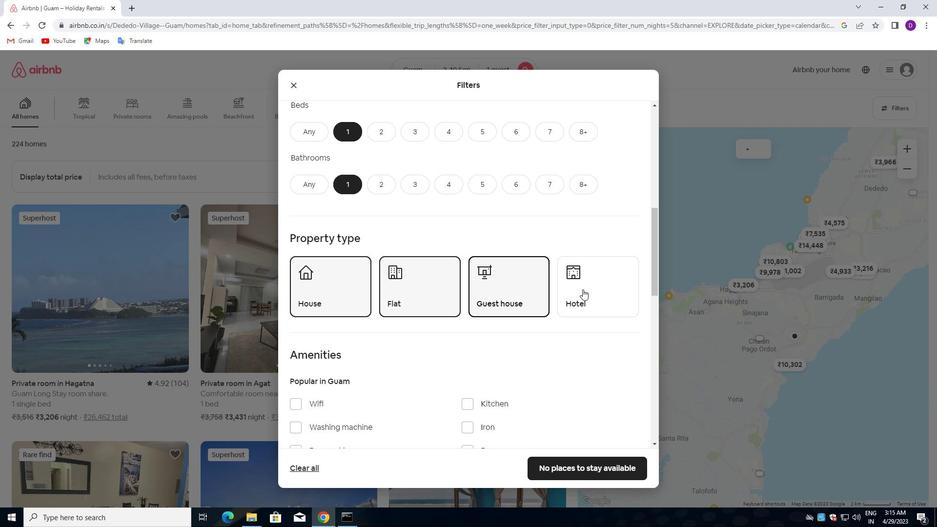
Action: Mouse moved to (410, 311)
Screenshot: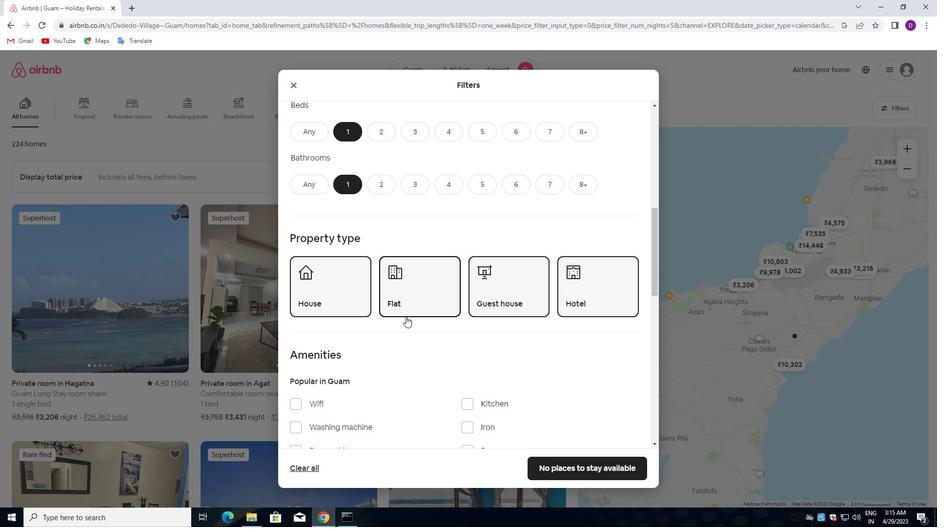 
Action: Mouse scrolled (410, 311) with delta (0, 0)
Screenshot: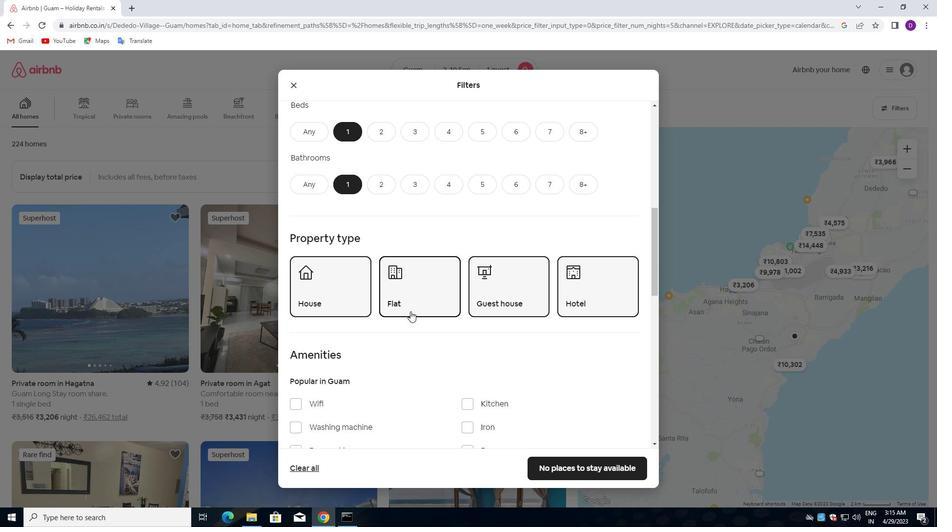 
Action: Mouse scrolled (410, 311) with delta (0, 0)
Screenshot: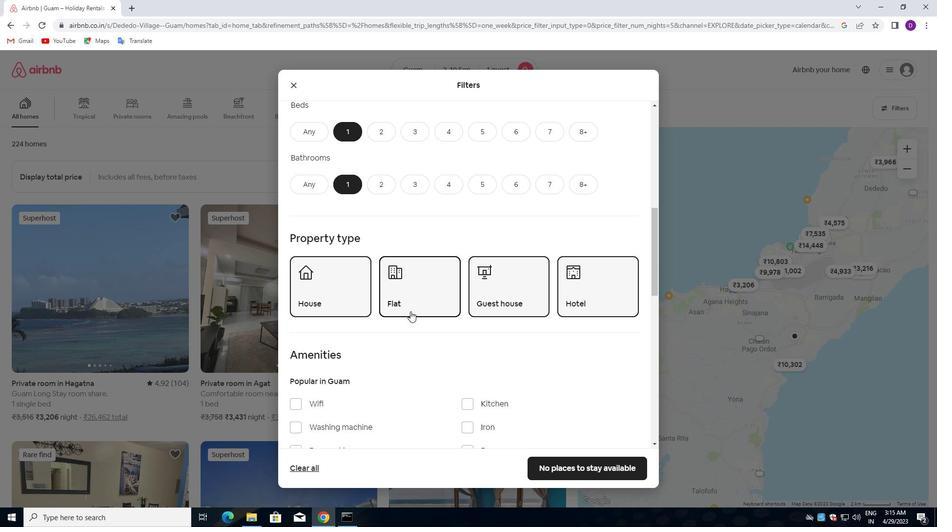 
Action: Mouse scrolled (410, 311) with delta (0, 0)
Screenshot: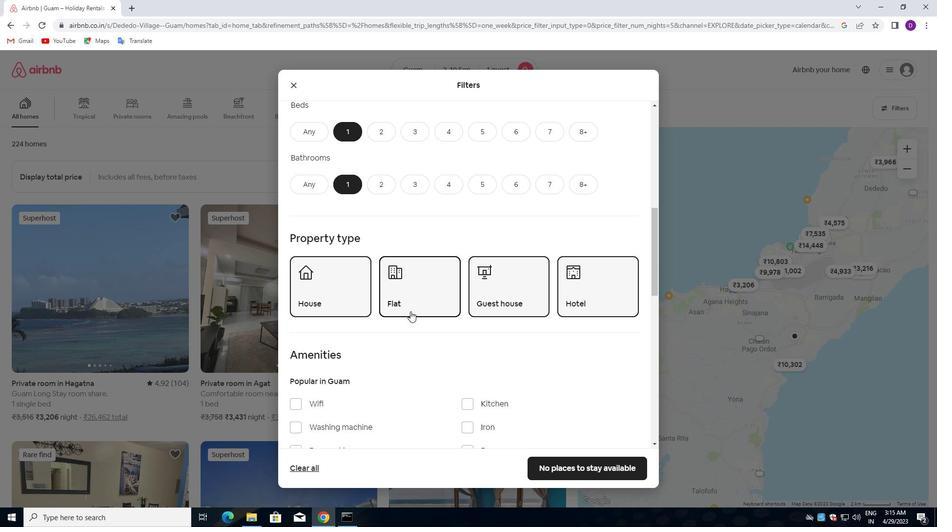 
Action: Mouse scrolled (410, 311) with delta (0, 0)
Screenshot: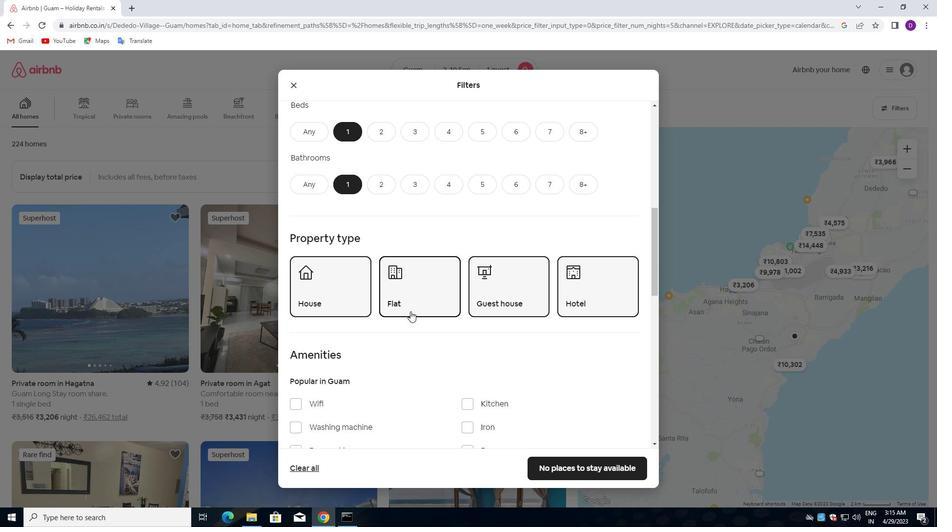
Action: Mouse moved to (410, 311)
Screenshot: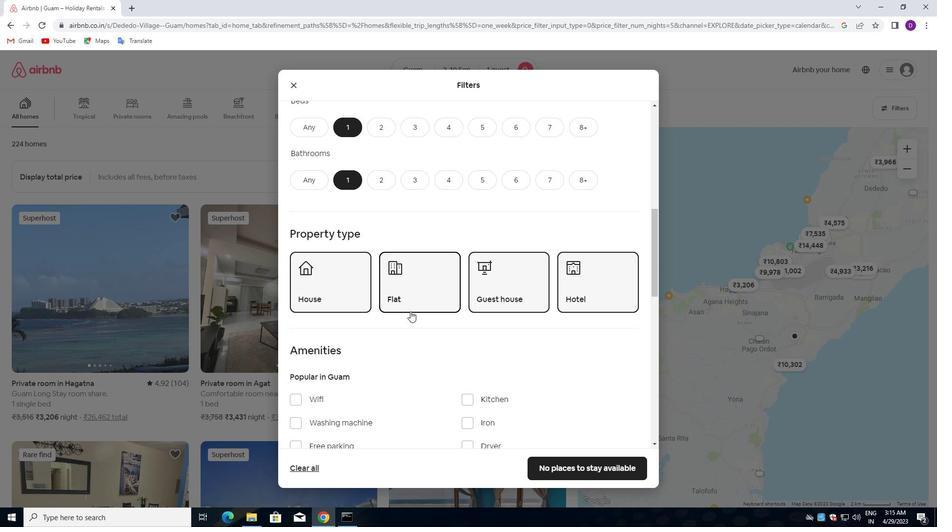 
Action: Mouse scrolled (410, 311) with delta (0, 0)
Screenshot: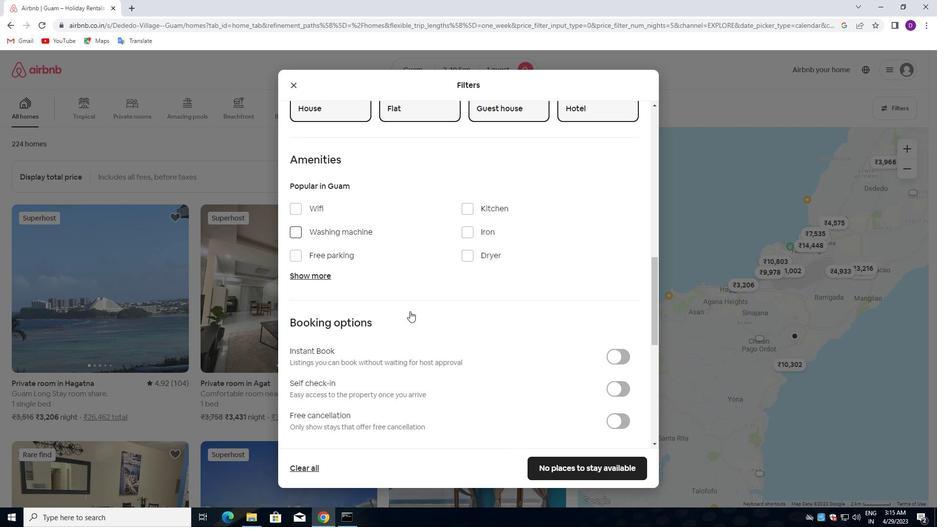 
Action: Mouse scrolled (410, 311) with delta (0, 0)
Screenshot: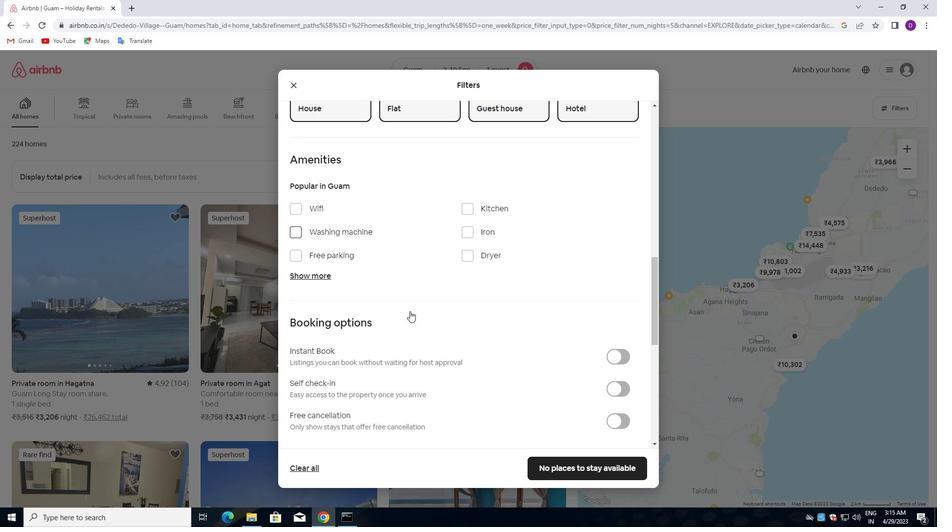 
Action: Mouse moved to (624, 293)
Screenshot: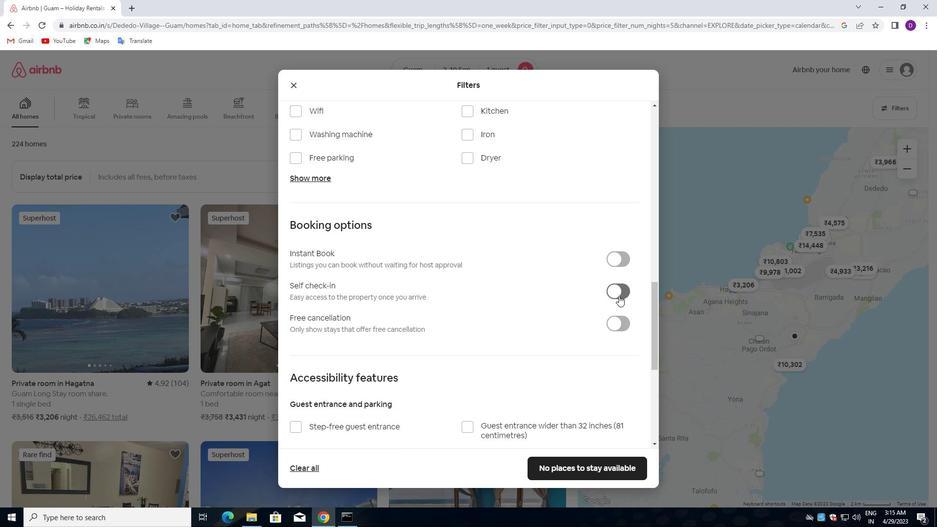 
Action: Mouse pressed left at (624, 293)
Screenshot: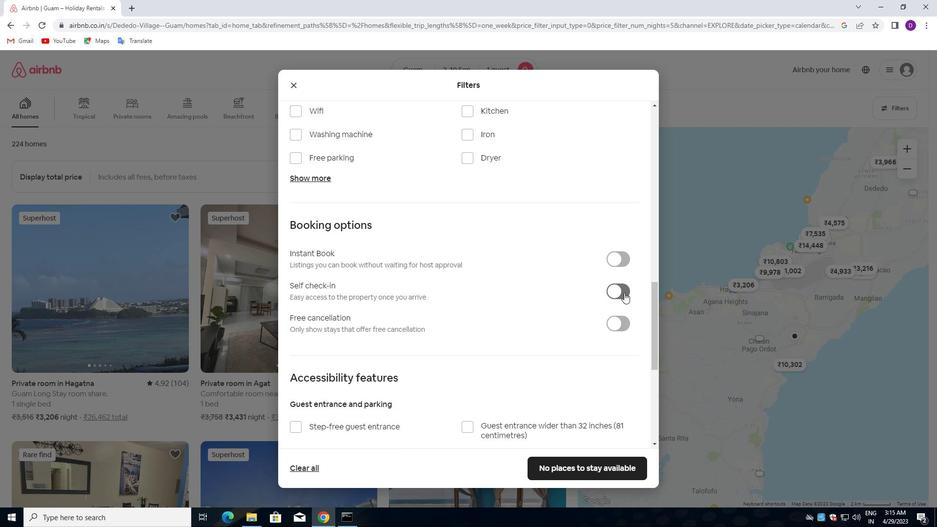 
Action: Mouse moved to (435, 333)
Screenshot: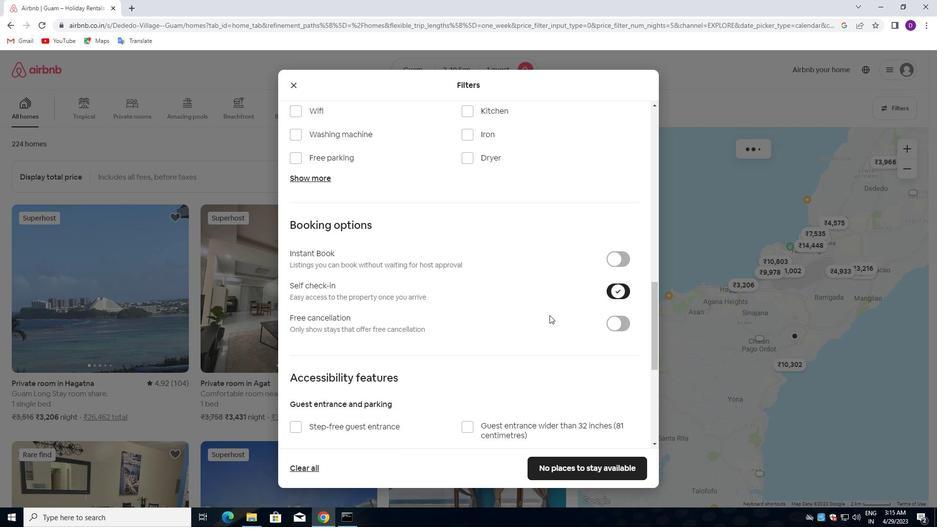 
Action: Mouse scrolled (435, 333) with delta (0, 0)
Screenshot: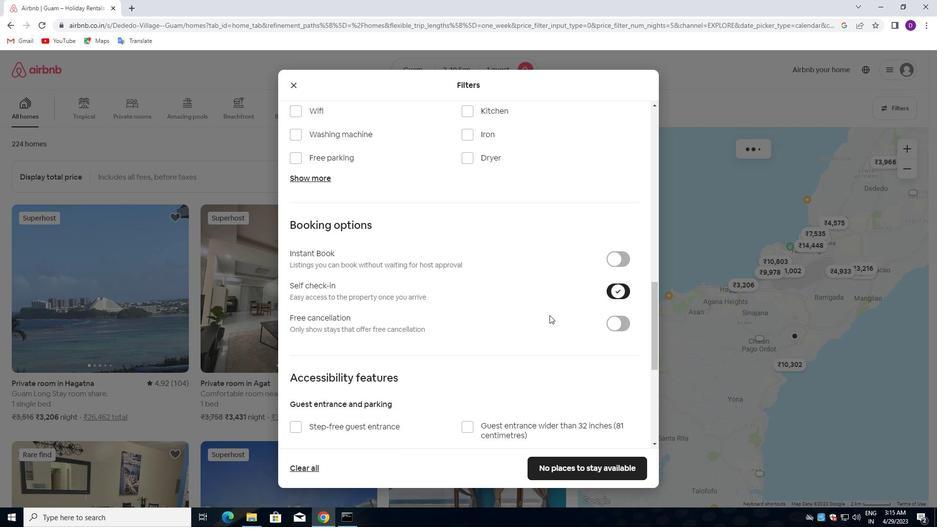 
Action: Mouse moved to (429, 335)
Screenshot: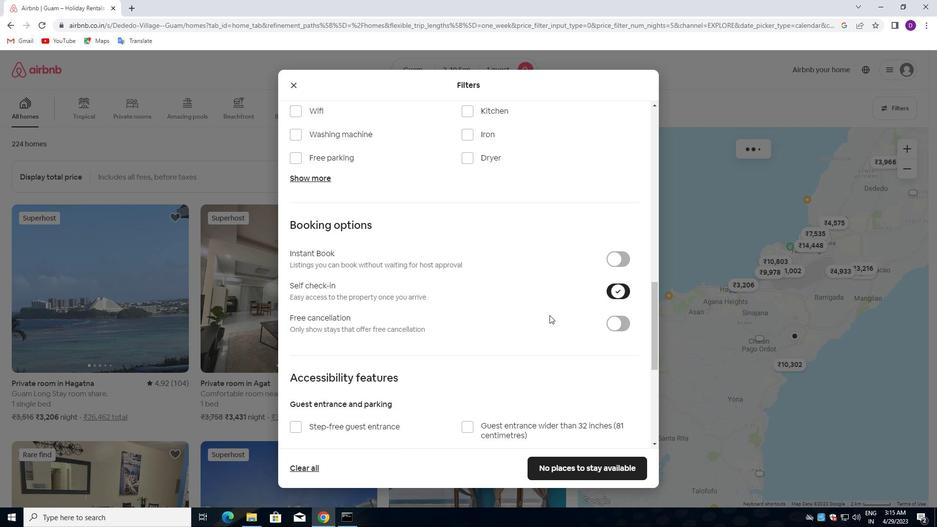 
Action: Mouse scrolled (429, 335) with delta (0, 0)
Screenshot: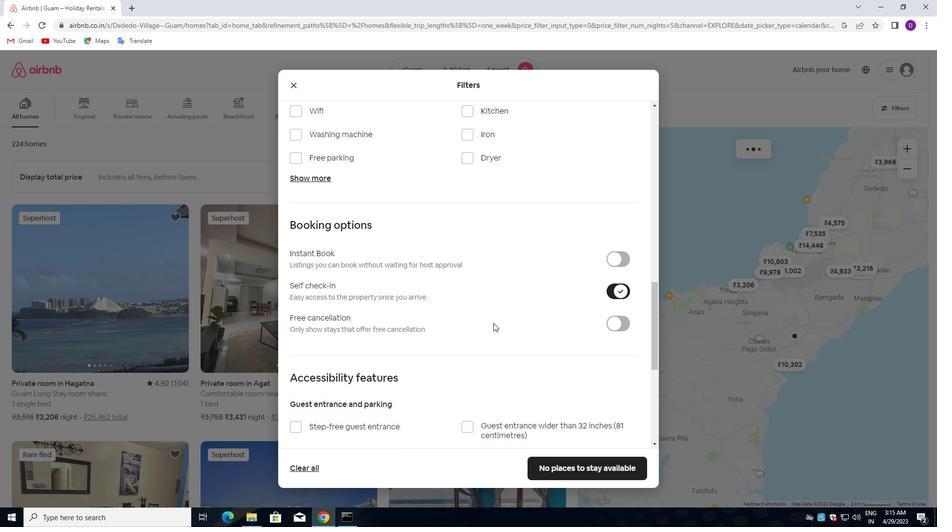 
Action: Mouse moved to (427, 335)
Screenshot: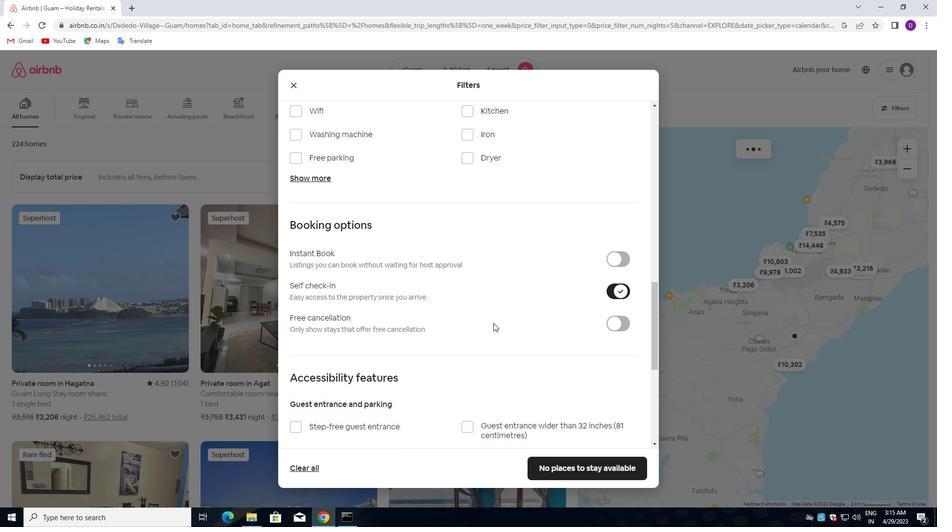 
Action: Mouse scrolled (427, 335) with delta (0, 0)
Screenshot: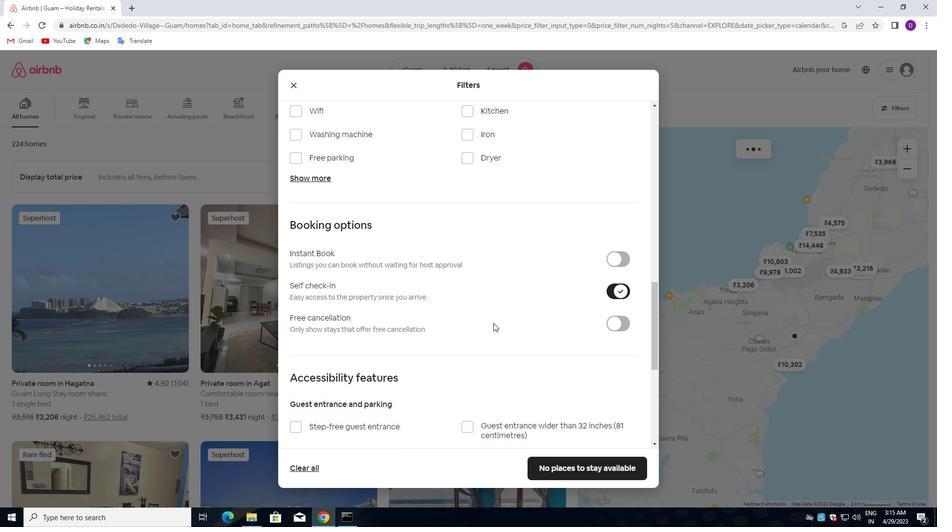 
Action: Mouse scrolled (427, 335) with delta (0, 0)
Screenshot: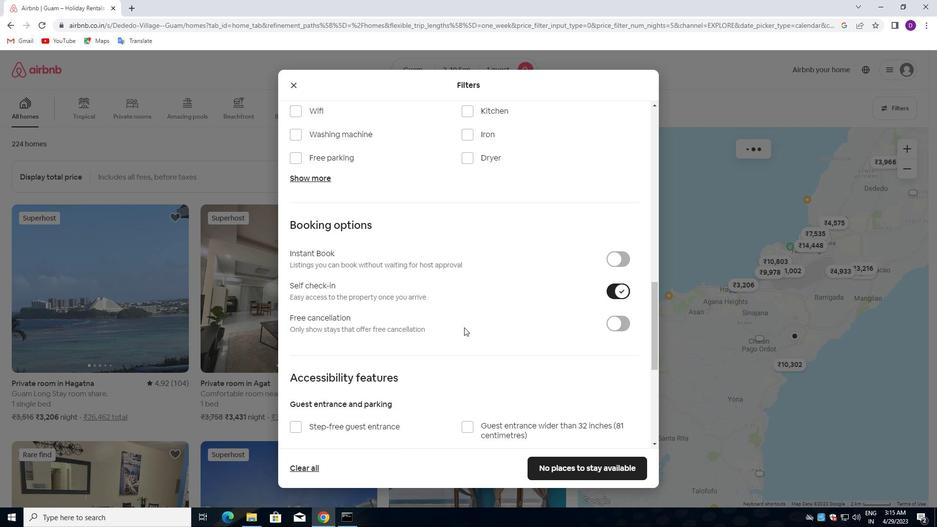 
Action: Mouse moved to (427, 335)
Screenshot: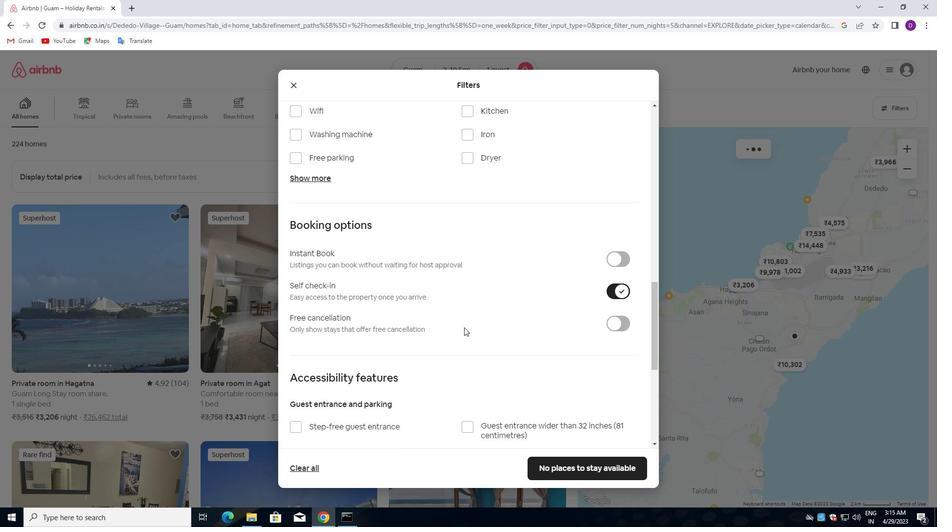 
Action: Mouse scrolled (427, 335) with delta (0, 0)
Screenshot: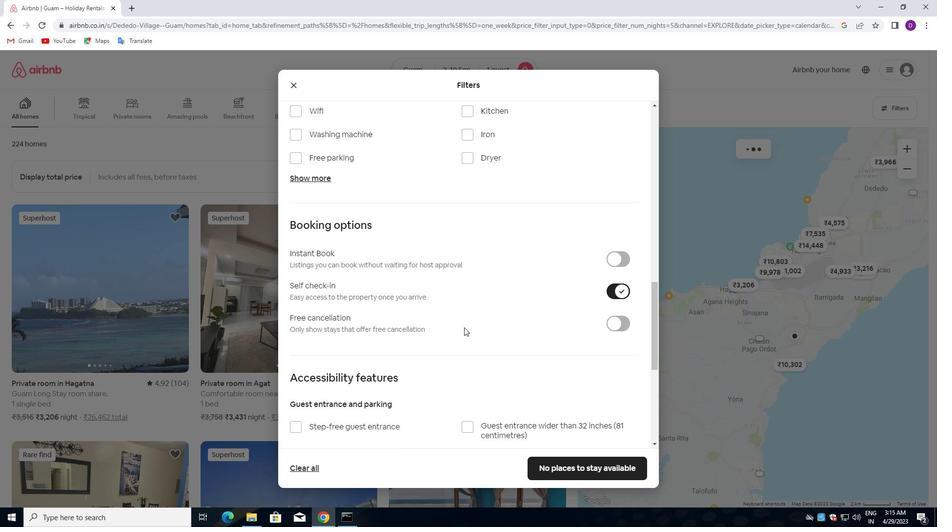 
Action: Mouse scrolled (427, 335) with delta (0, 0)
Screenshot: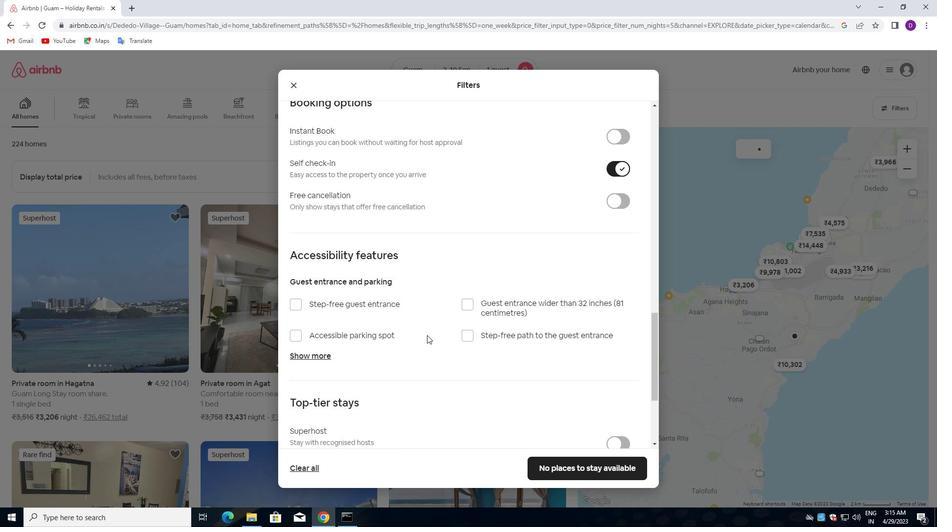
Action: Mouse scrolled (427, 335) with delta (0, 0)
Screenshot: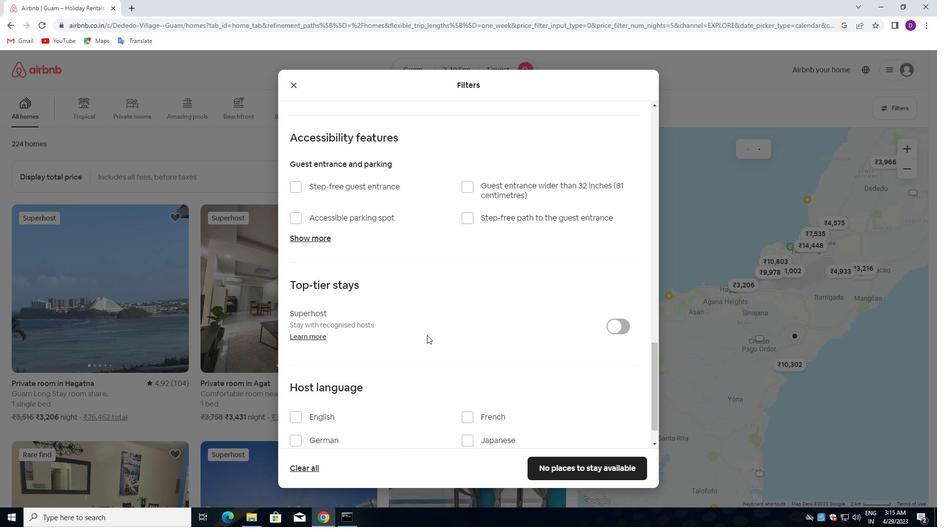 
Action: Mouse scrolled (427, 335) with delta (0, 0)
Screenshot: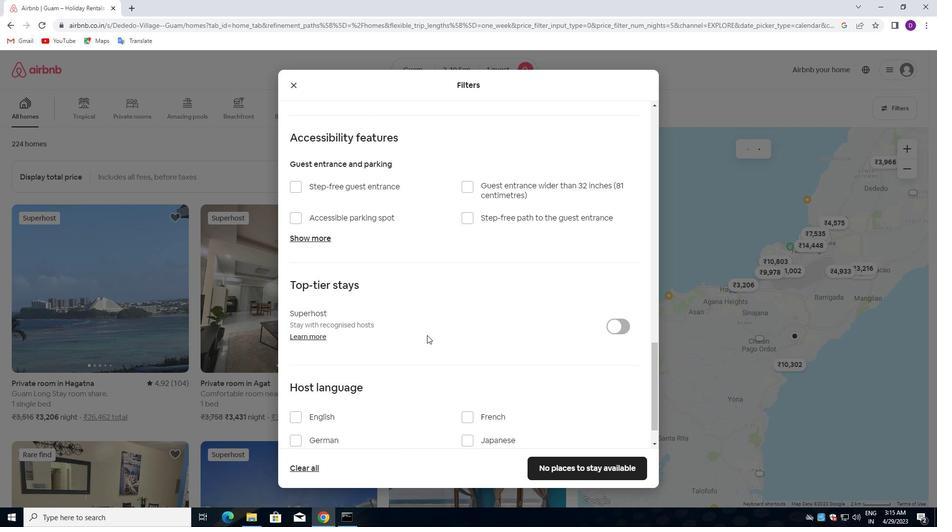 
Action: Mouse scrolled (427, 335) with delta (0, 0)
Screenshot: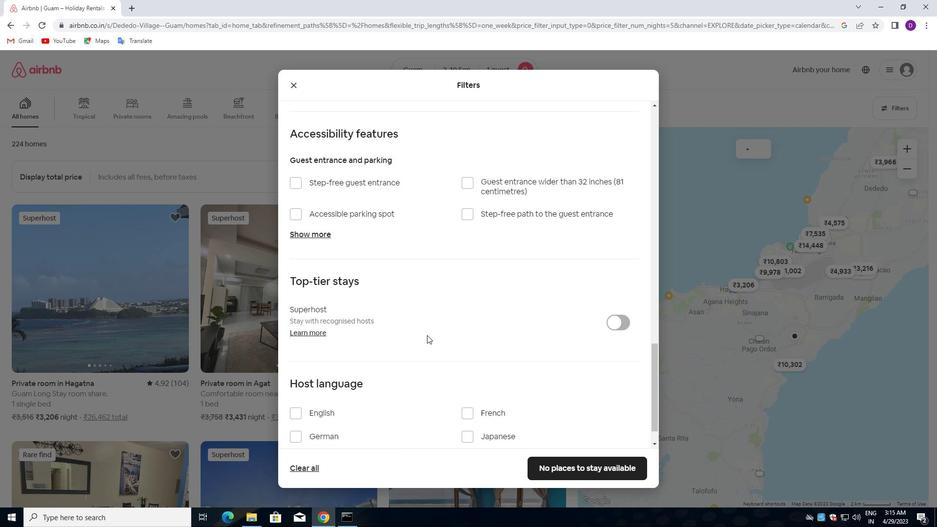 
Action: Mouse moved to (426, 336)
Screenshot: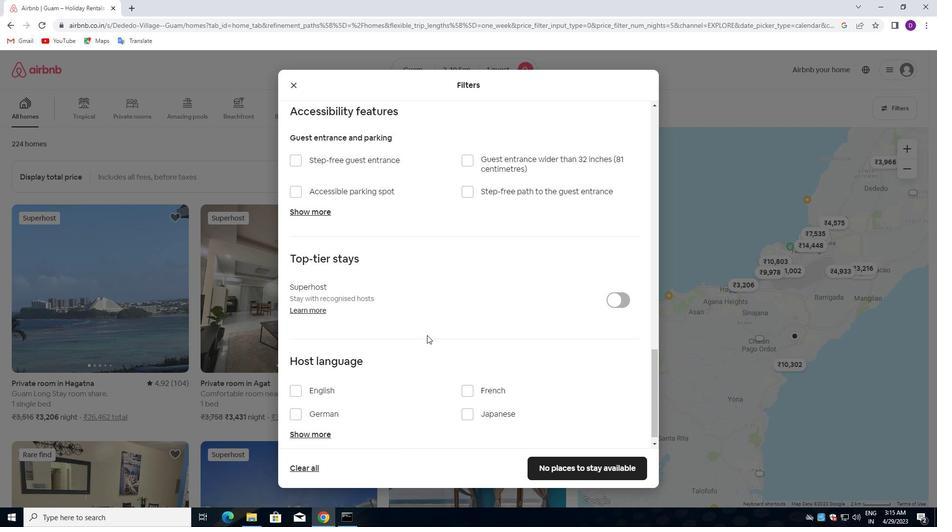 
Action: Mouse scrolled (426, 335) with delta (0, 0)
Screenshot: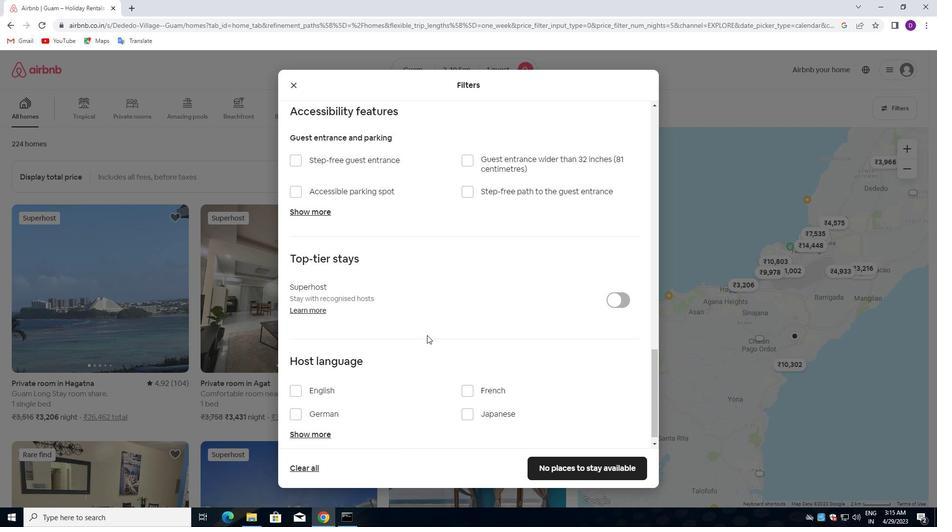 
Action: Mouse moved to (426, 336)
Screenshot: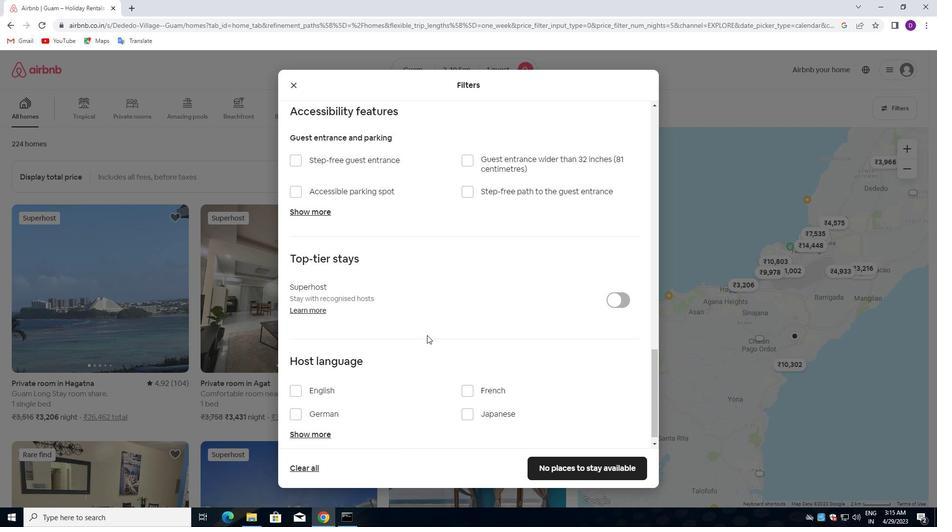 
Action: Mouse scrolled (426, 336) with delta (0, 0)
Screenshot: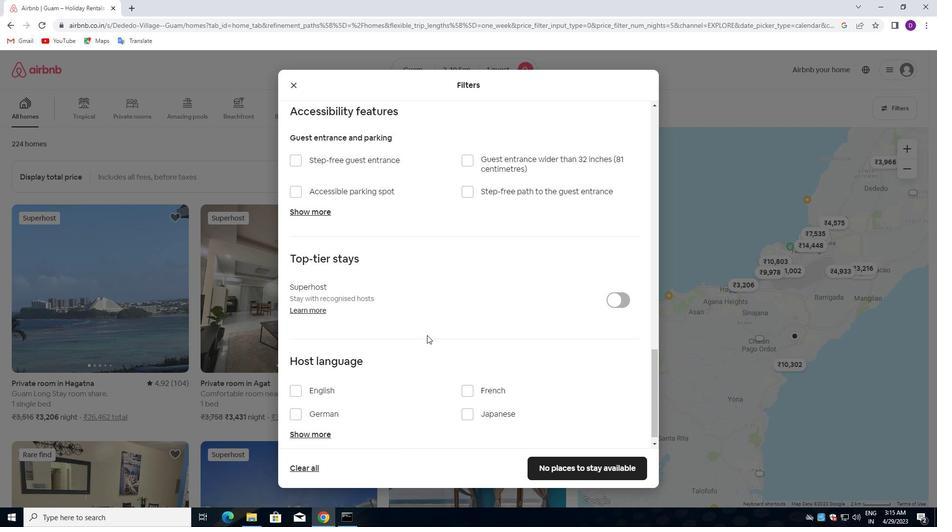 
Action: Mouse moved to (426, 337)
Screenshot: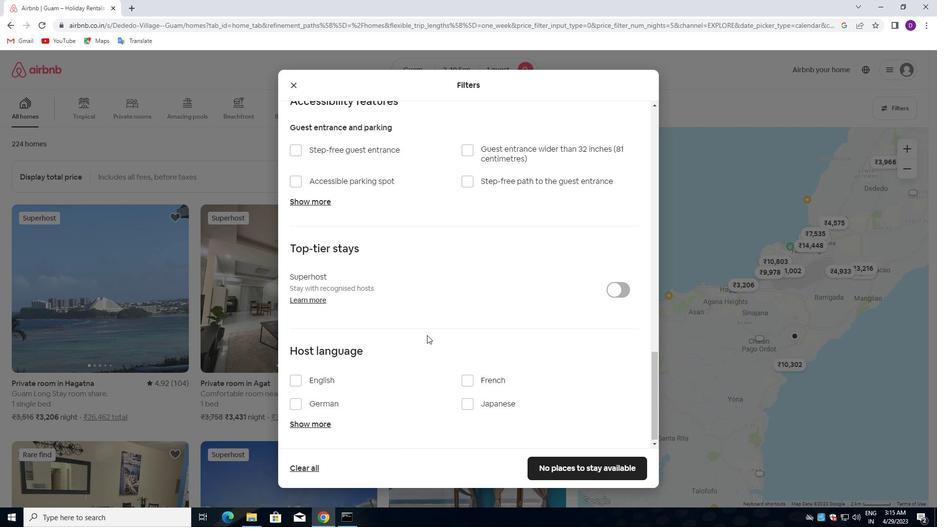
Action: Mouse scrolled (426, 337) with delta (0, 0)
Screenshot: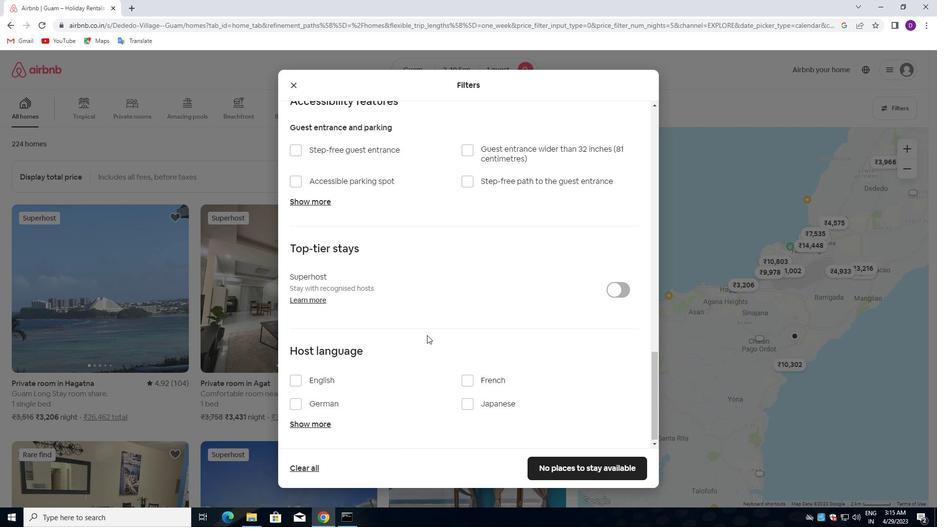 
Action: Mouse moved to (294, 382)
Screenshot: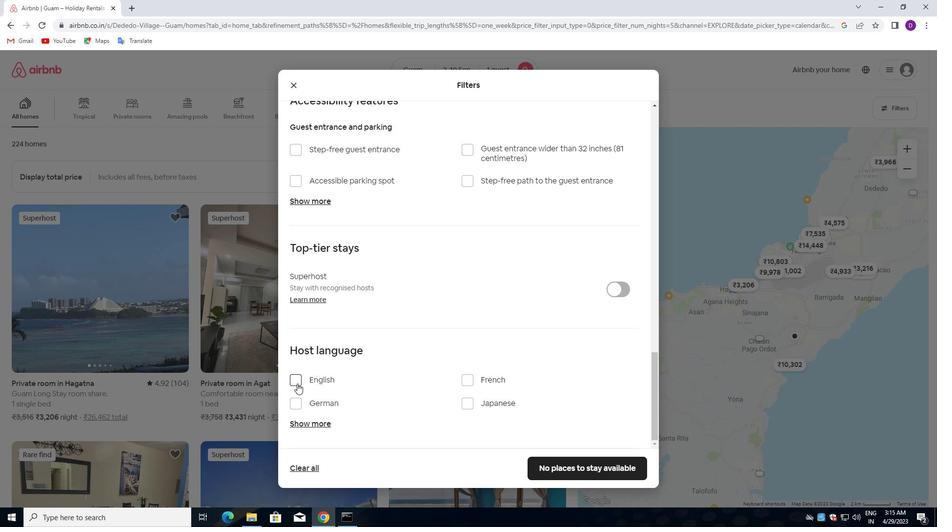 
Action: Mouse pressed left at (294, 382)
Screenshot: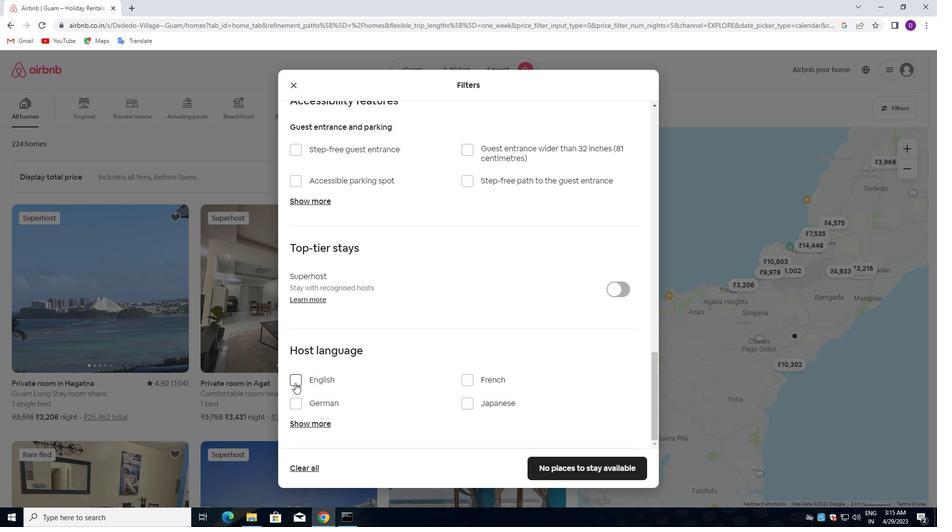 
Action: Mouse moved to (568, 467)
Screenshot: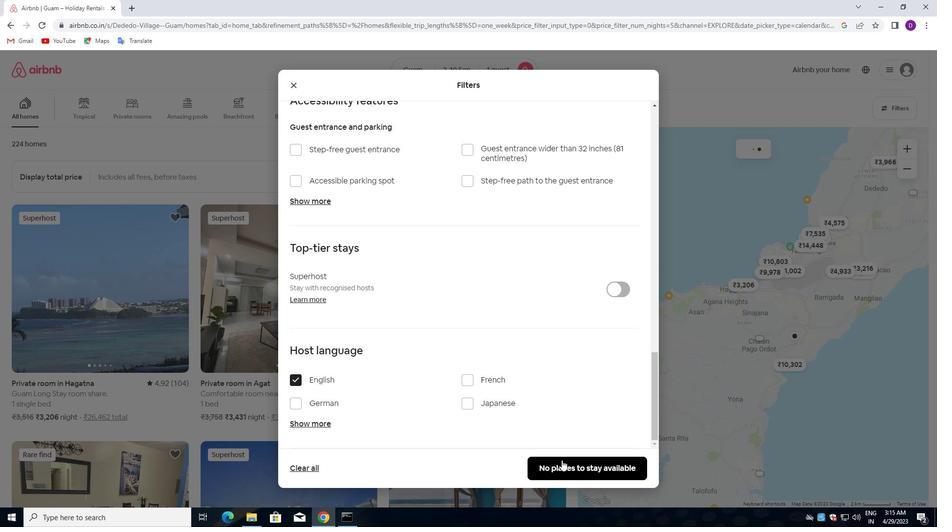 
Action: Mouse pressed left at (568, 467)
Screenshot: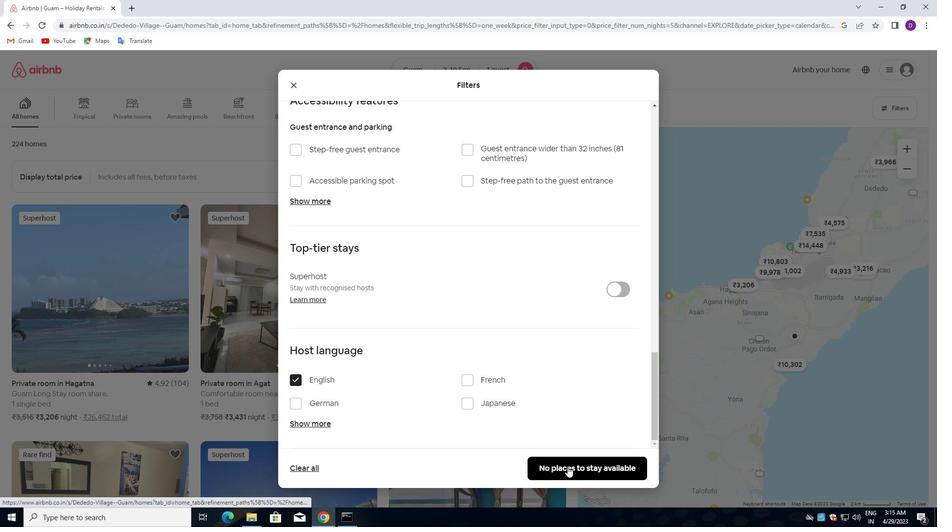 
Action: Mouse moved to (382, 269)
Screenshot: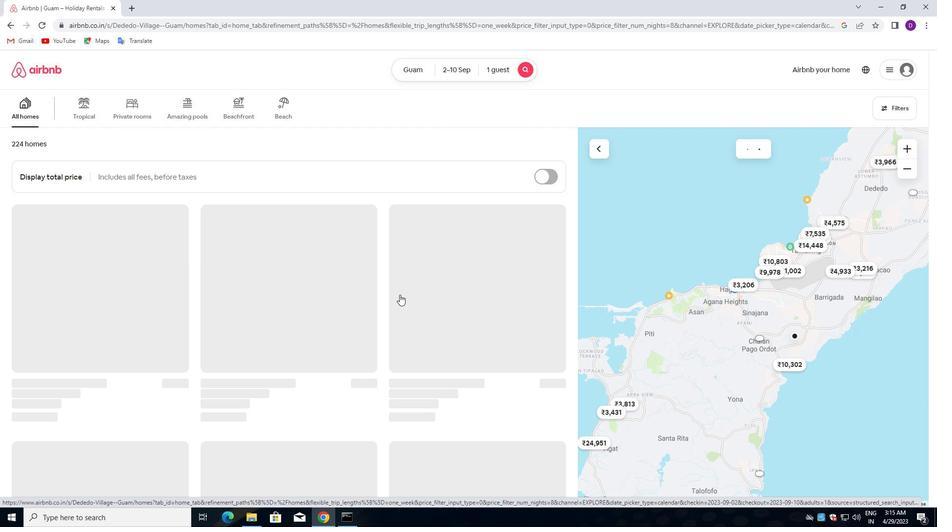 
